 Task: Create new vendor bill with Date Opened: 16-Apr-23, Select Vendor: Enable Midstream Partners LP, Terms: Net 7. Make bill entry for item-1 with Date: 16-Apr-23, Description: Gasoline, Expense Account: Auto: Fuel, Quantity: 24, Unit Price: 3.69, Sales Tax: Y, Sales Tax Included: Y, Tax Table: Sales Tax. Post Bill with Post Date: 16-Apr-23, Post to Accounts: Liabilities:Accounts Payble. Pay / Process Payment with Transaction Date: 22-Apr-23, Amount: 88.56, Transfer Account: Checking Account. Go to 'Print Bill'.
Action: Mouse moved to (209, 38)
Screenshot: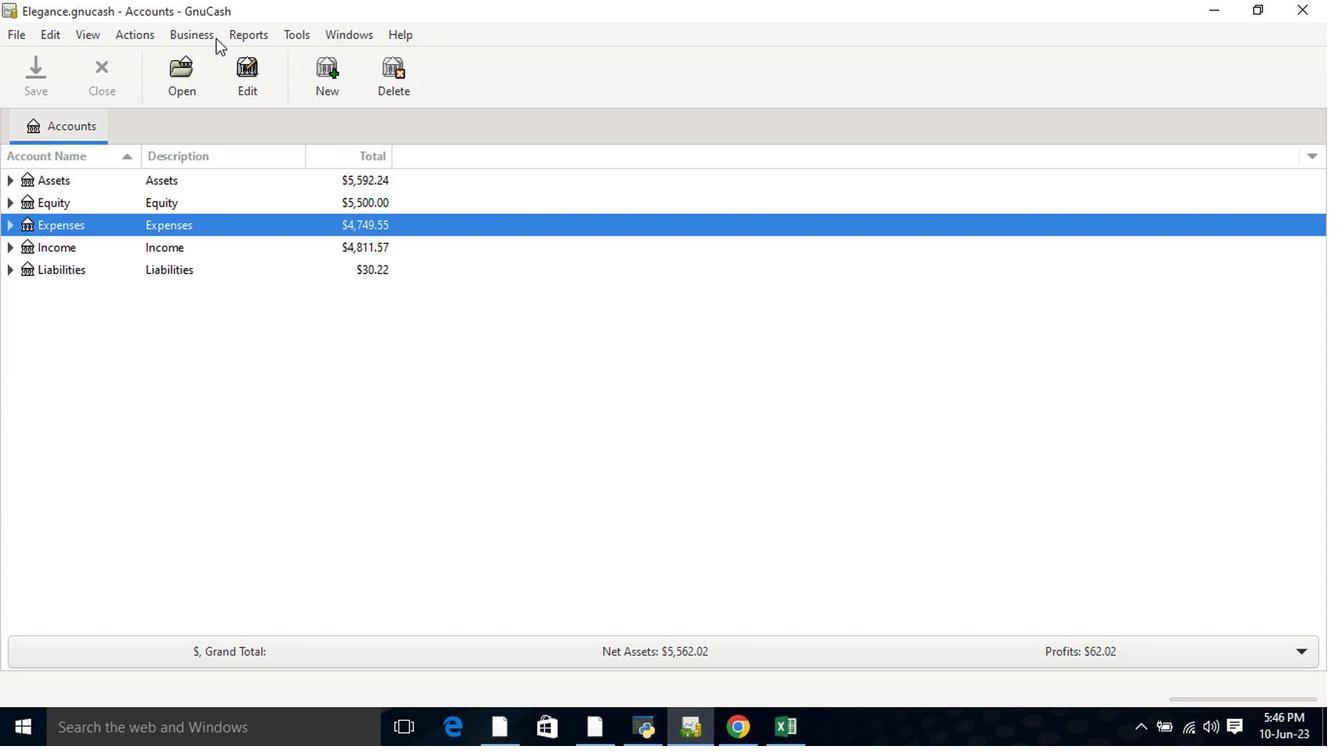 
Action: Mouse pressed left at (209, 38)
Screenshot: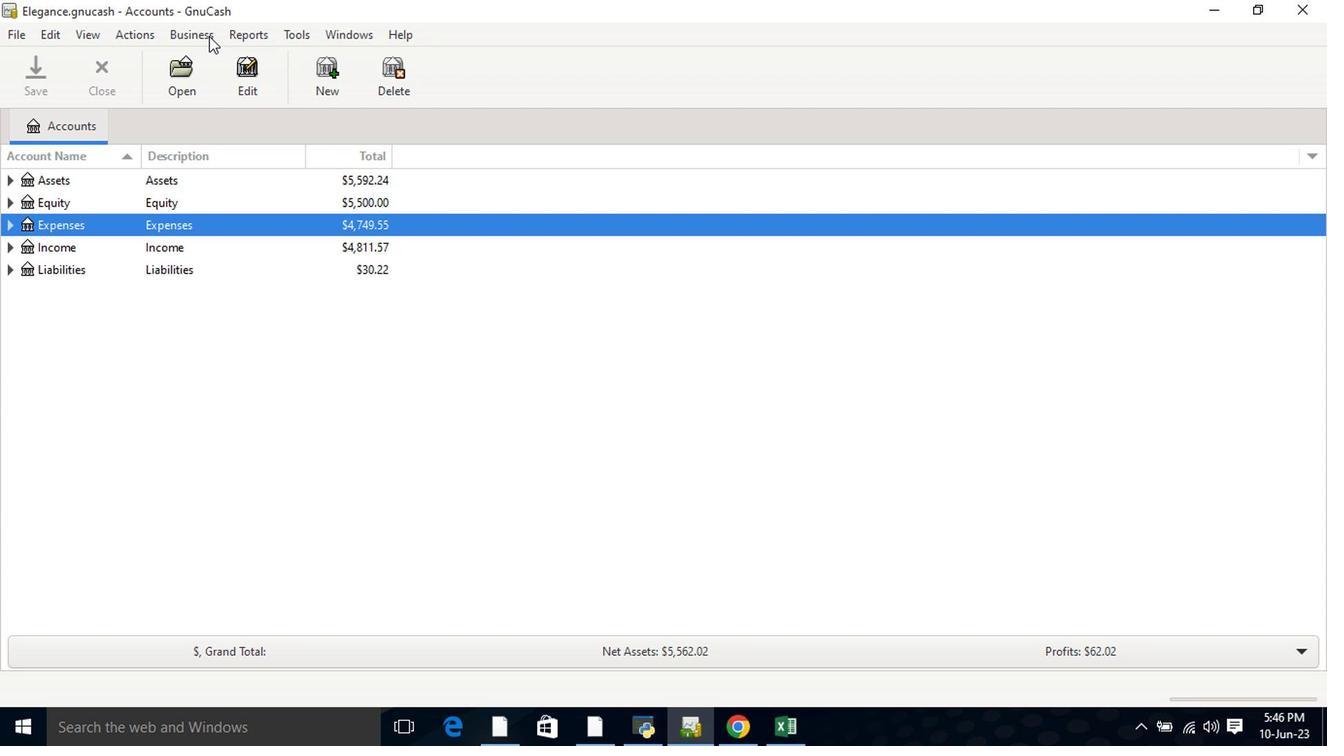 
Action: Mouse moved to (219, 87)
Screenshot: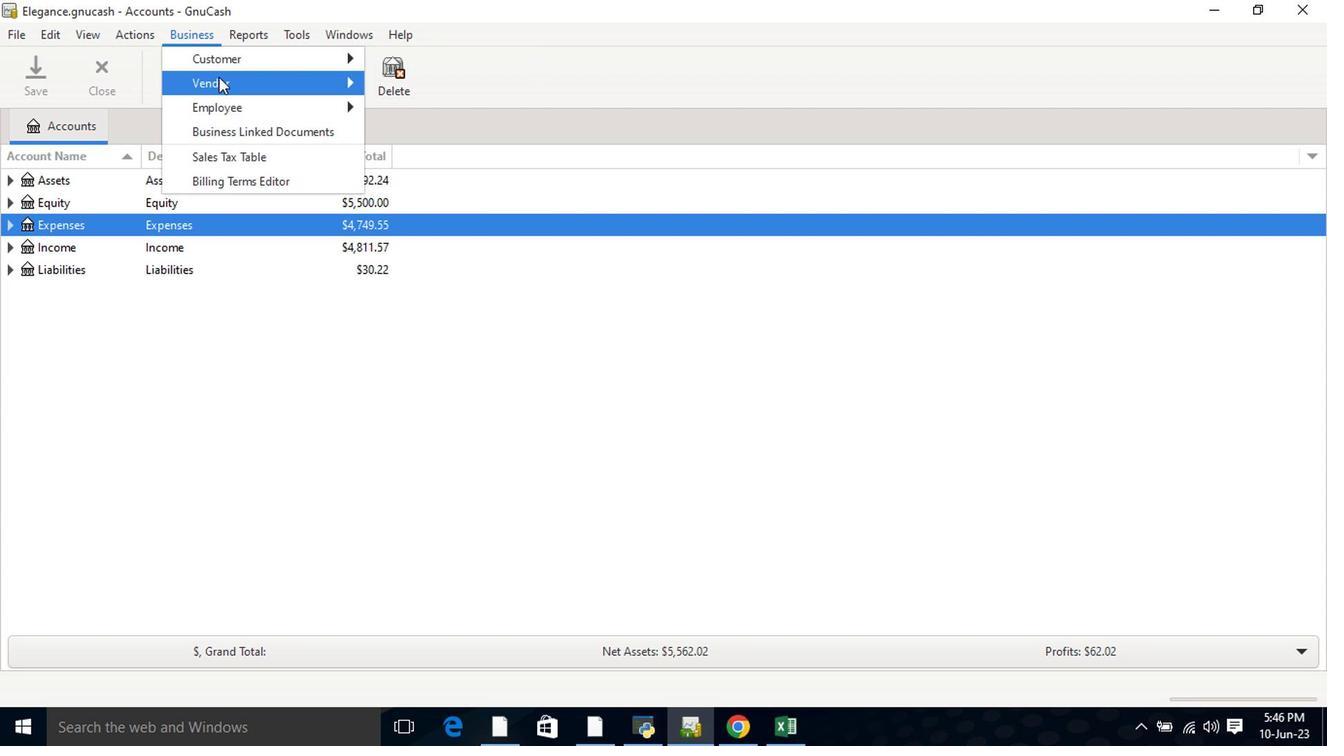 
Action: Mouse pressed left at (219, 87)
Screenshot: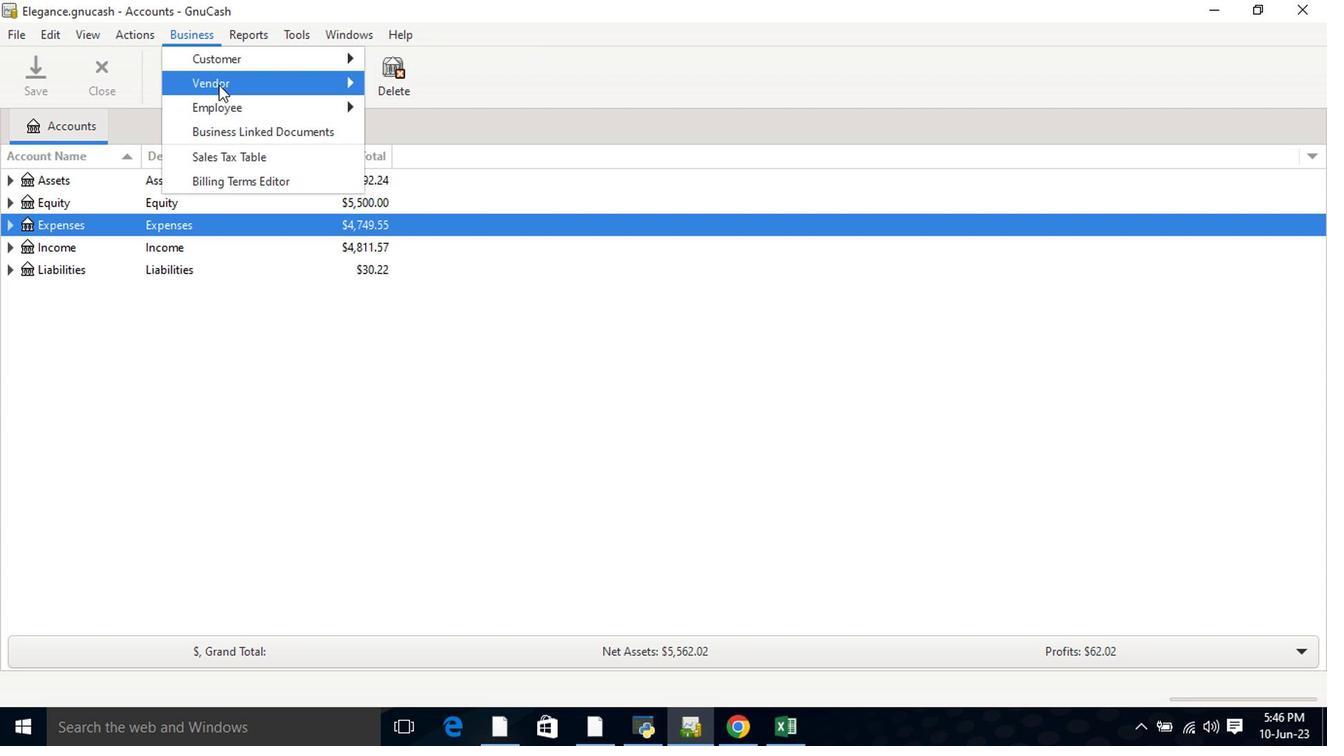 
Action: Mouse moved to (443, 158)
Screenshot: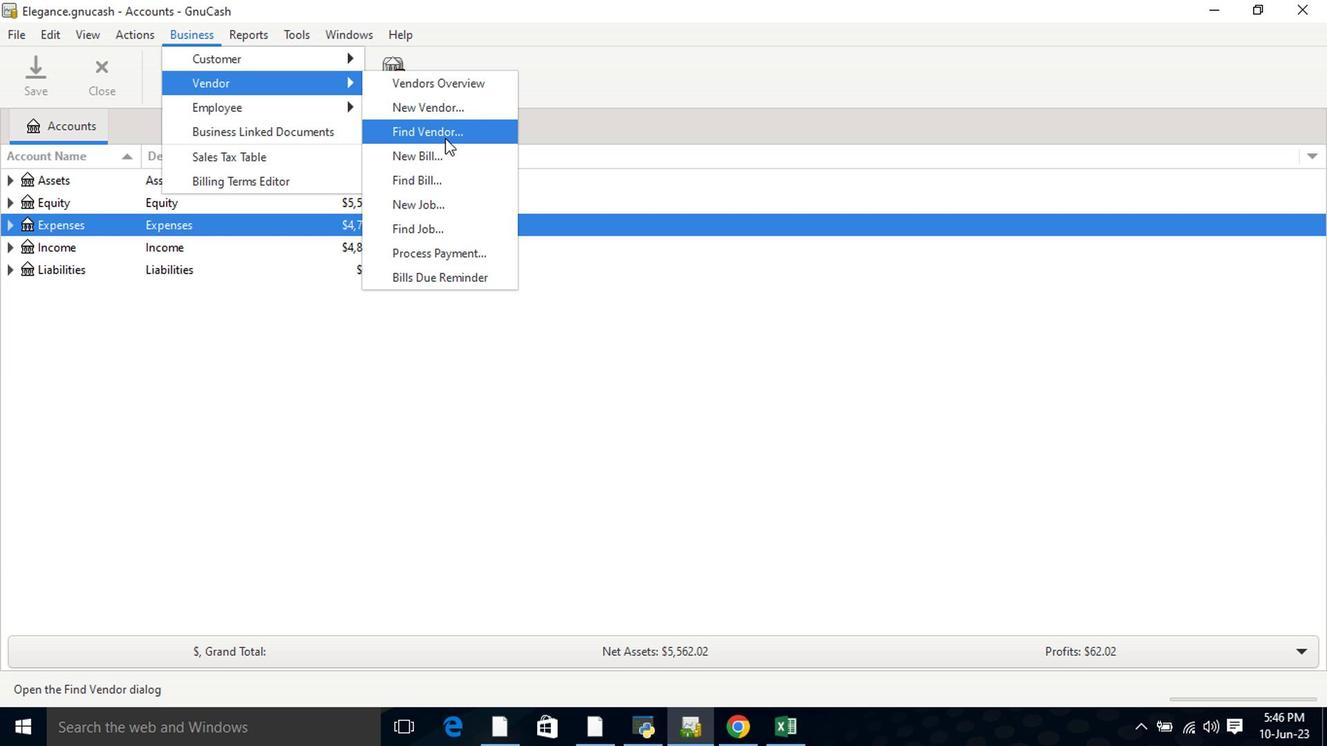 
Action: Mouse pressed left at (443, 158)
Screenshot: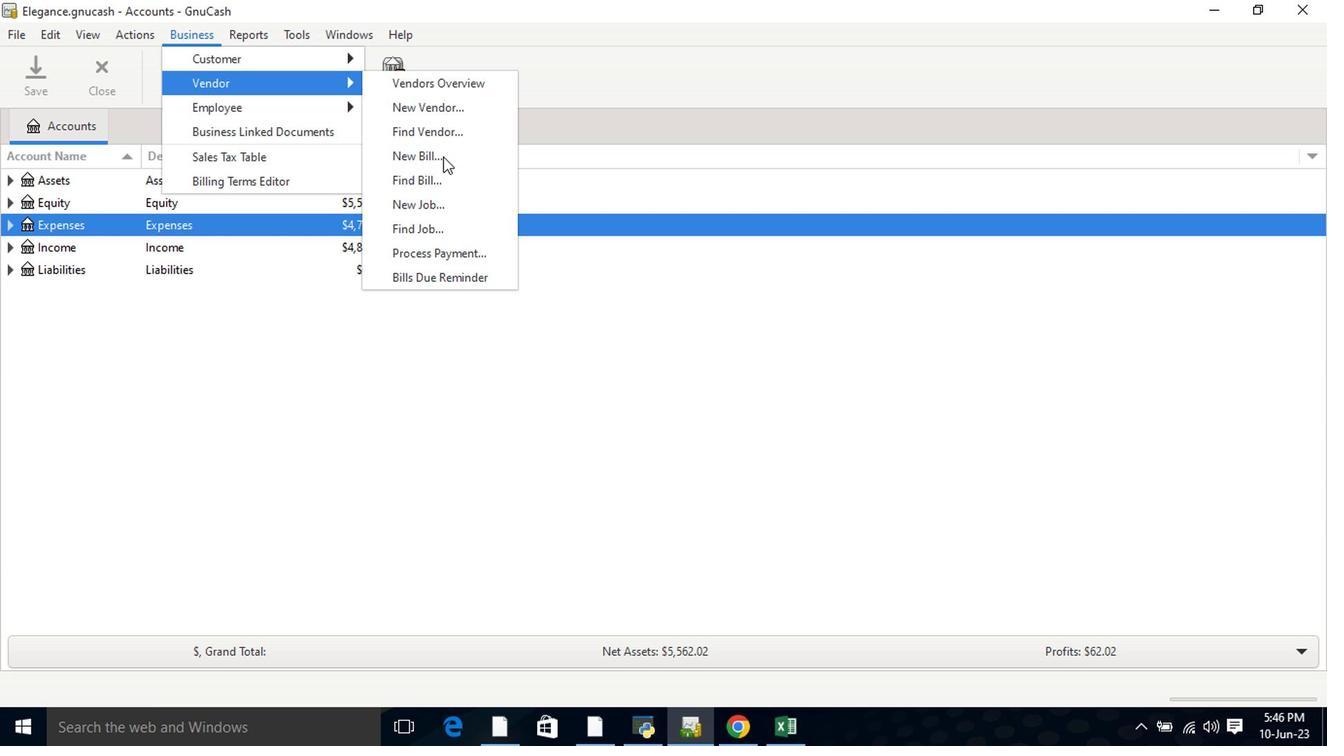 
Action: Mouse moved to (793, 255)
Screenshot: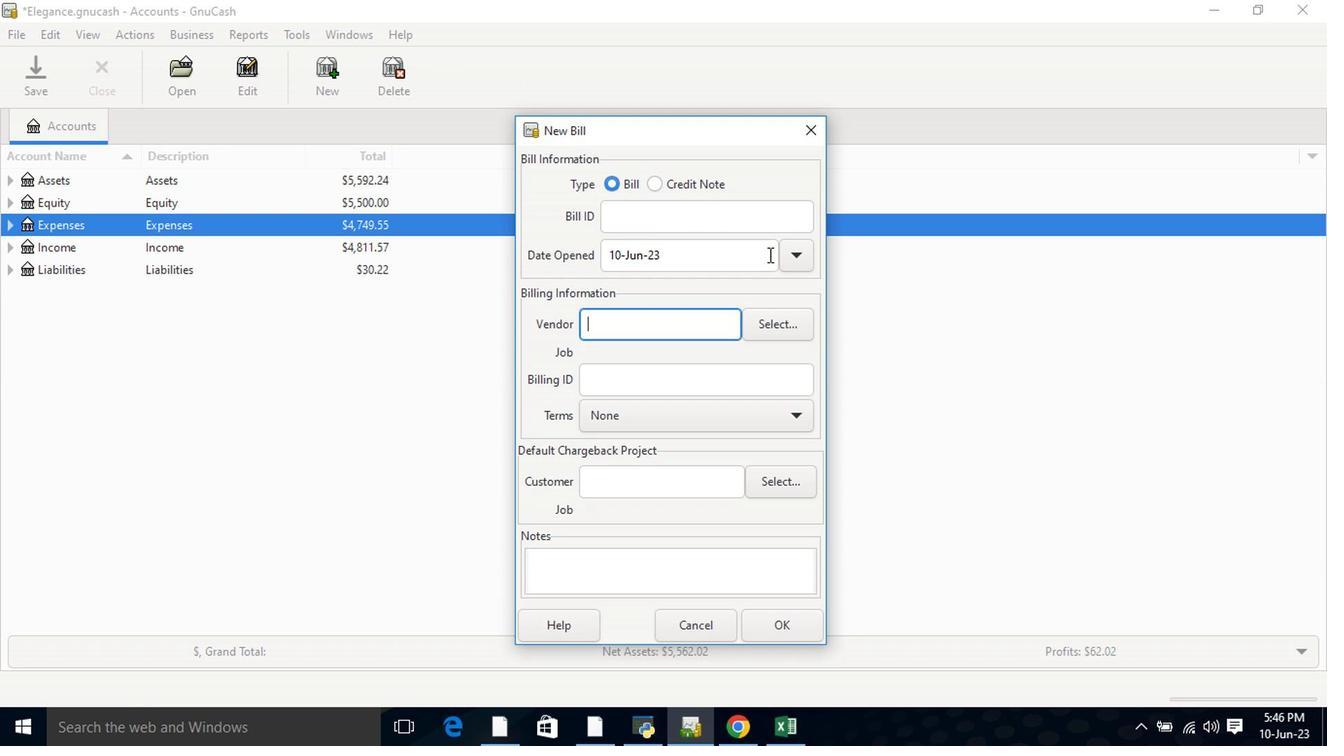 
Action: Mouse pressed left at (793, 255)
Screenshot: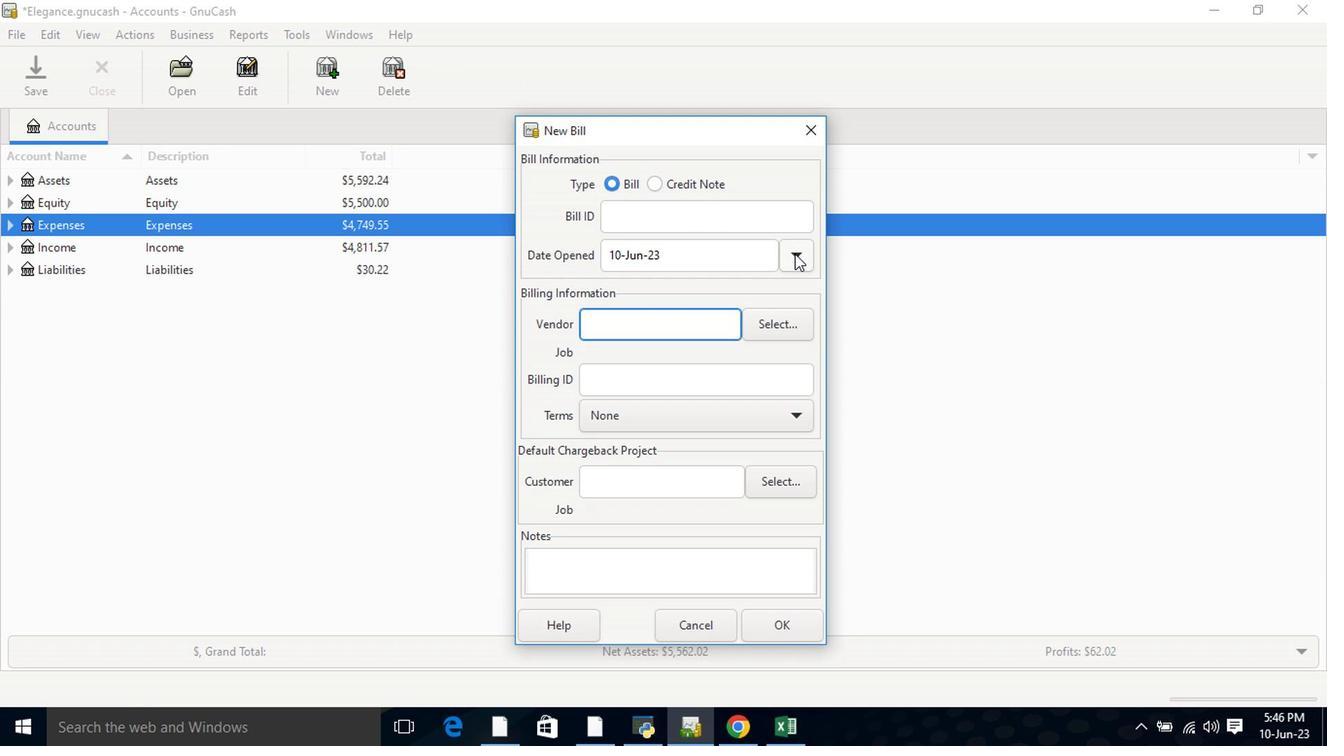 
Action: Mouse moved to (645, 287)
Screenshot: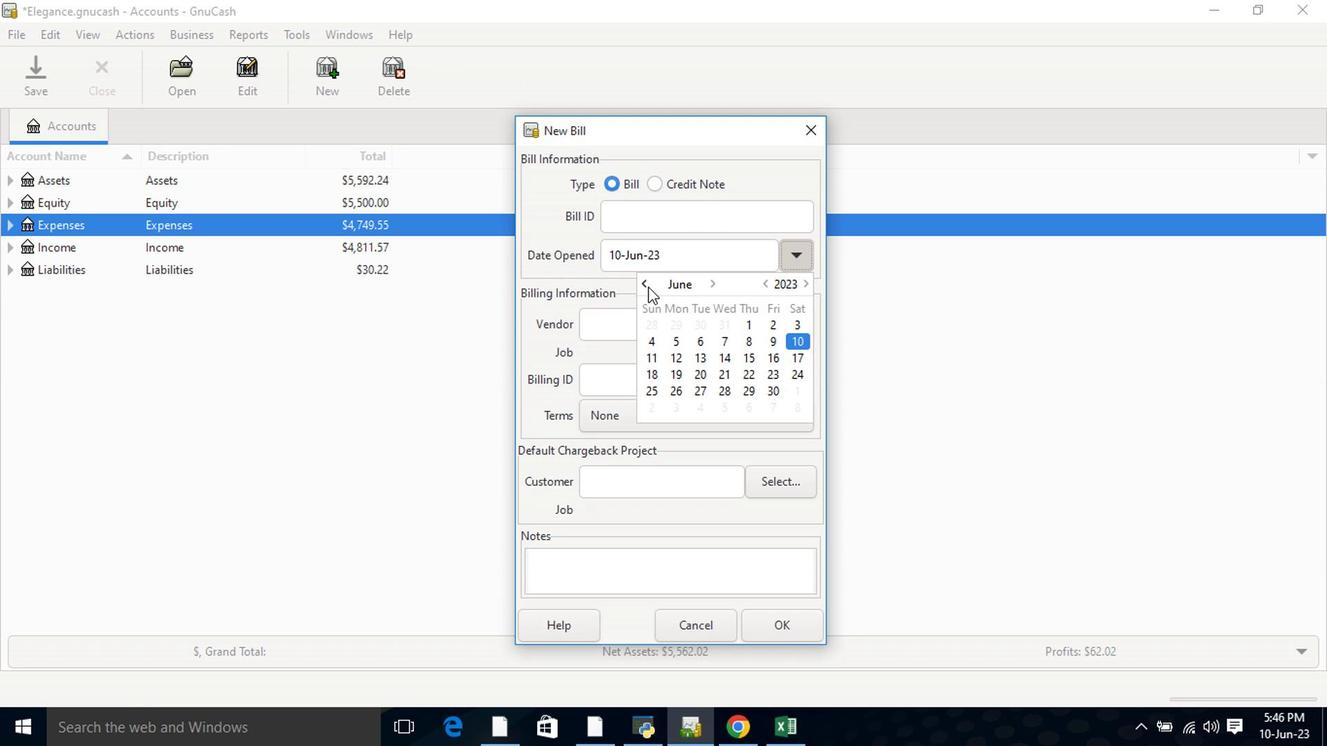 
Action: Mouse pressed left at (645, 287)
Screenshot: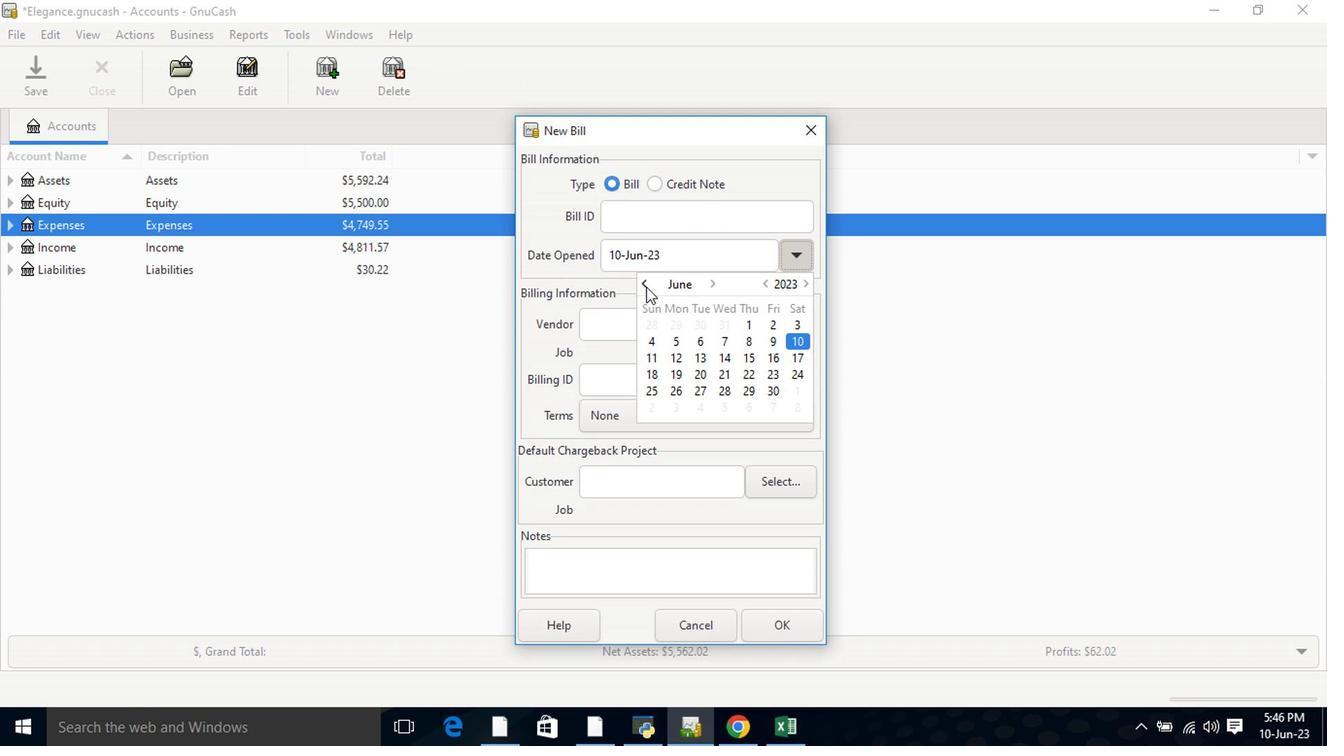 
Action: Mouse pressed left at (645, 287)
Screenshot: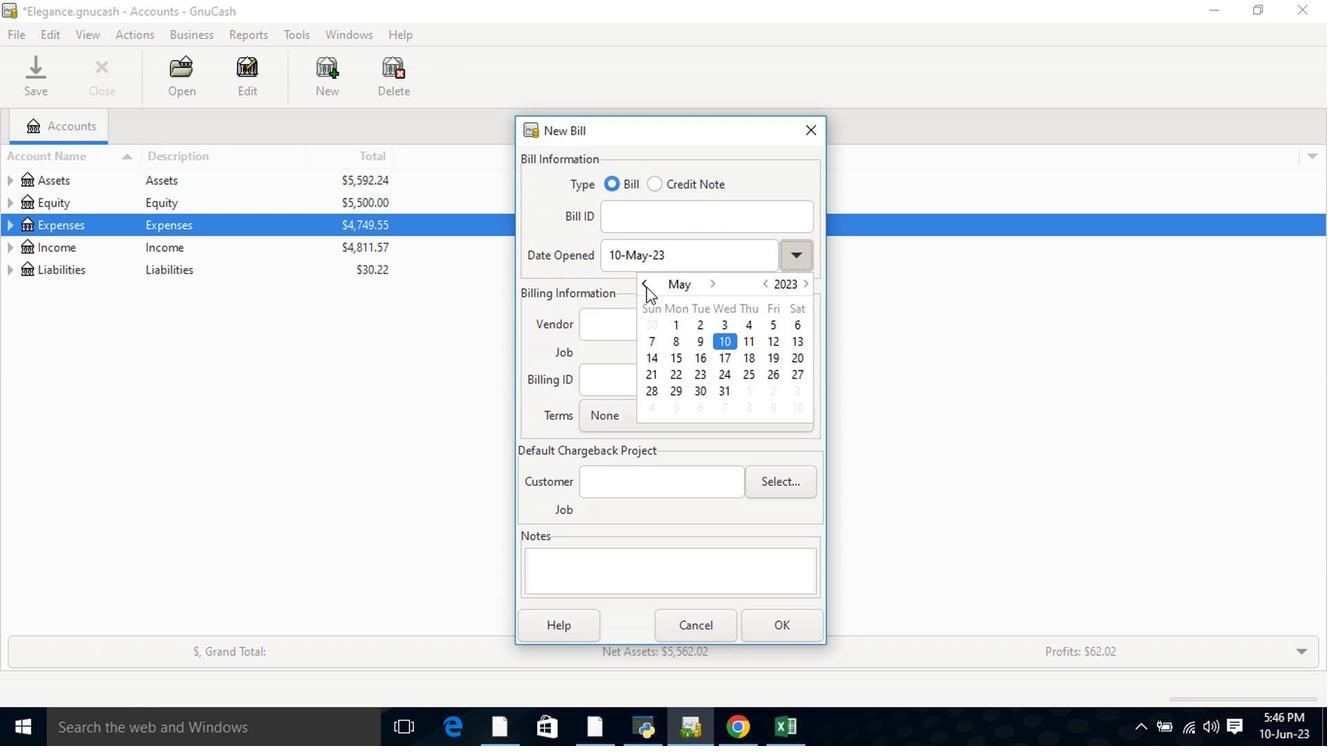 
Action: Mouse moved to (659, 373)
Screenshot: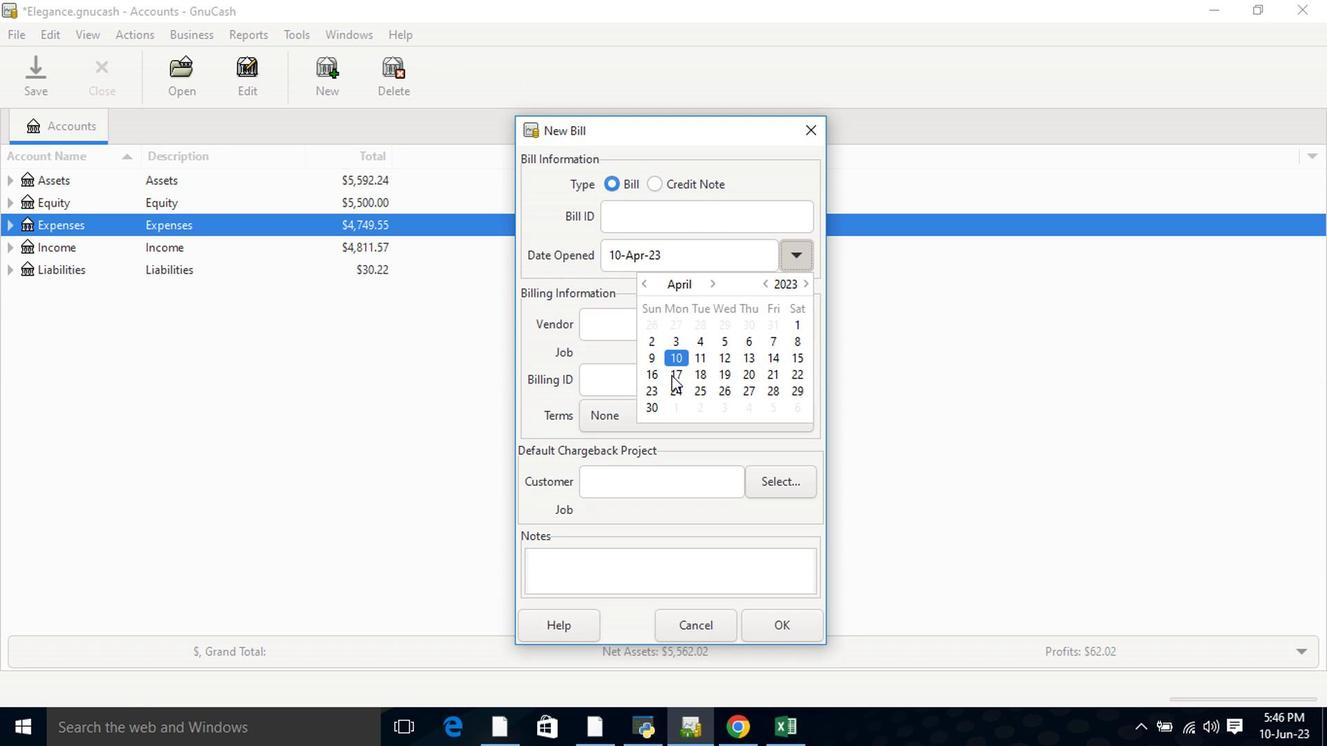 
Action: Mouse pressed left at (659, 373)
Screenshot: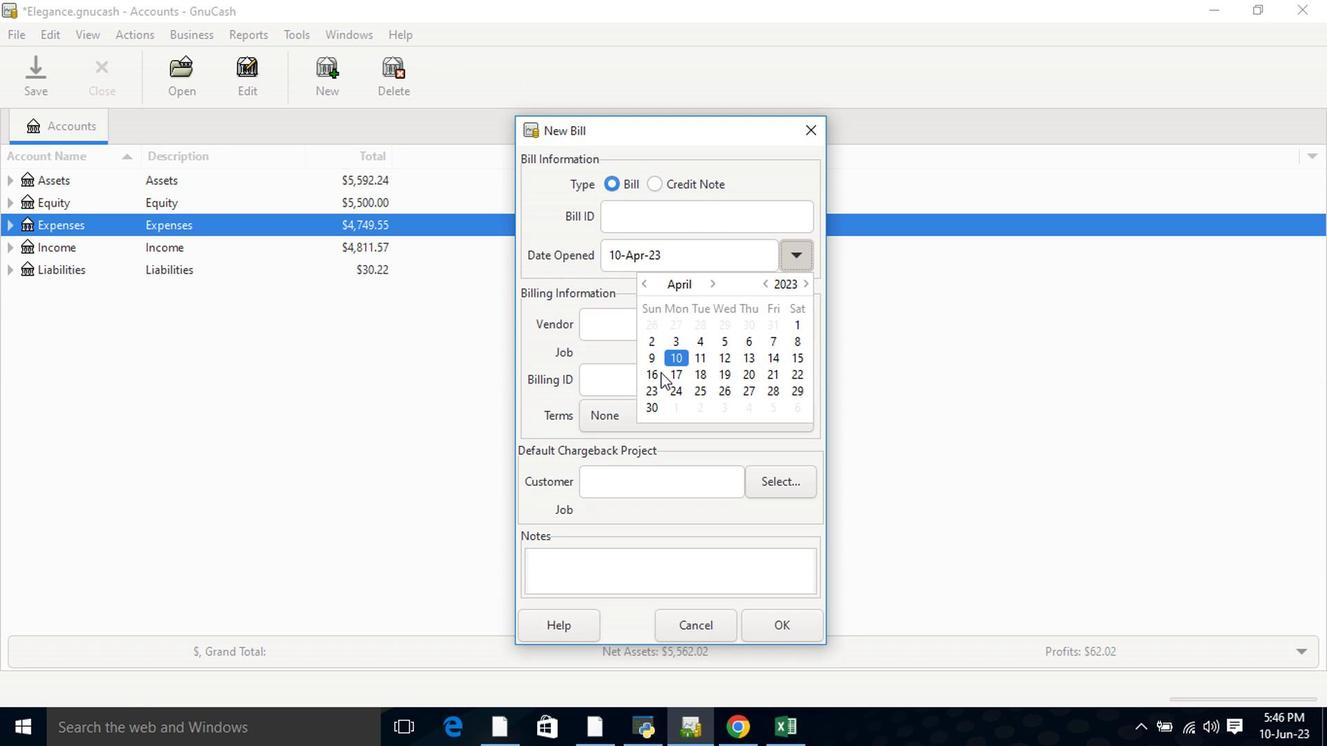 
Action: Mouse pressed left at (659, 373)
Screenshot: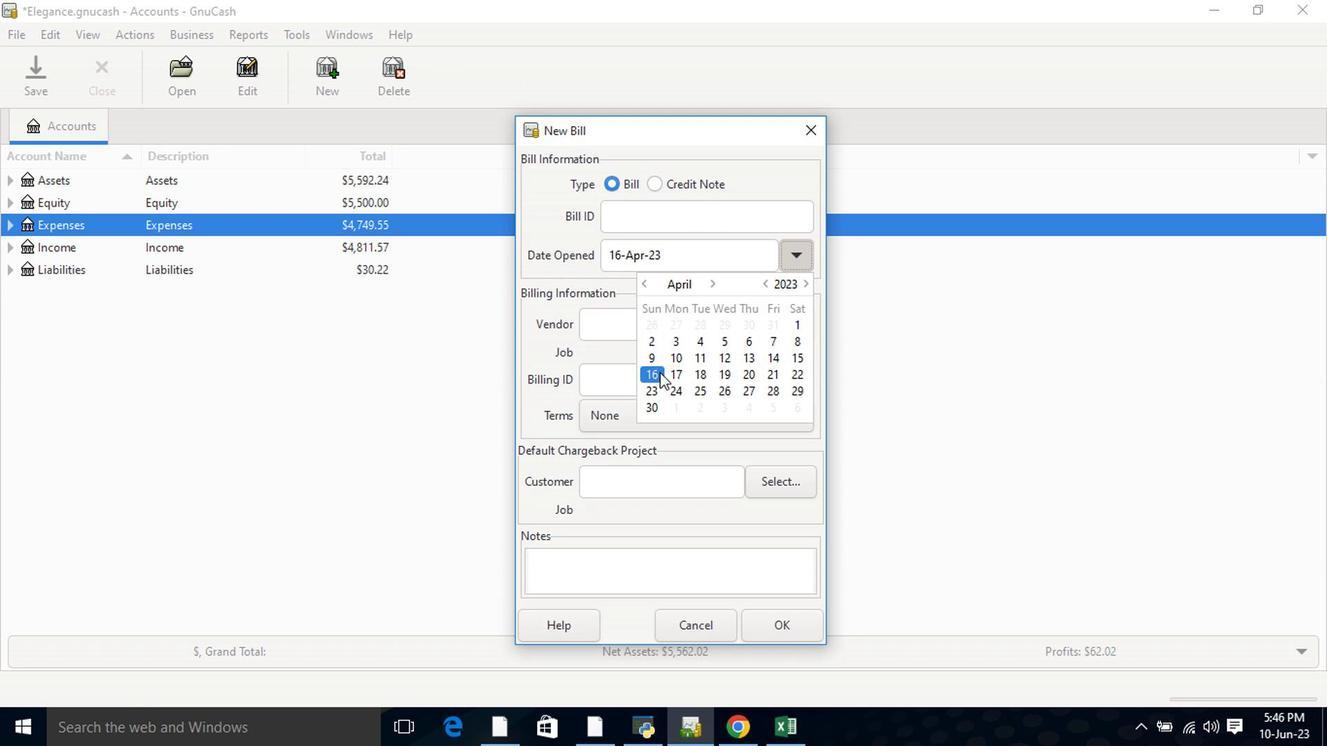 
Action: Mouse moved to (671, 313)
Screenshot: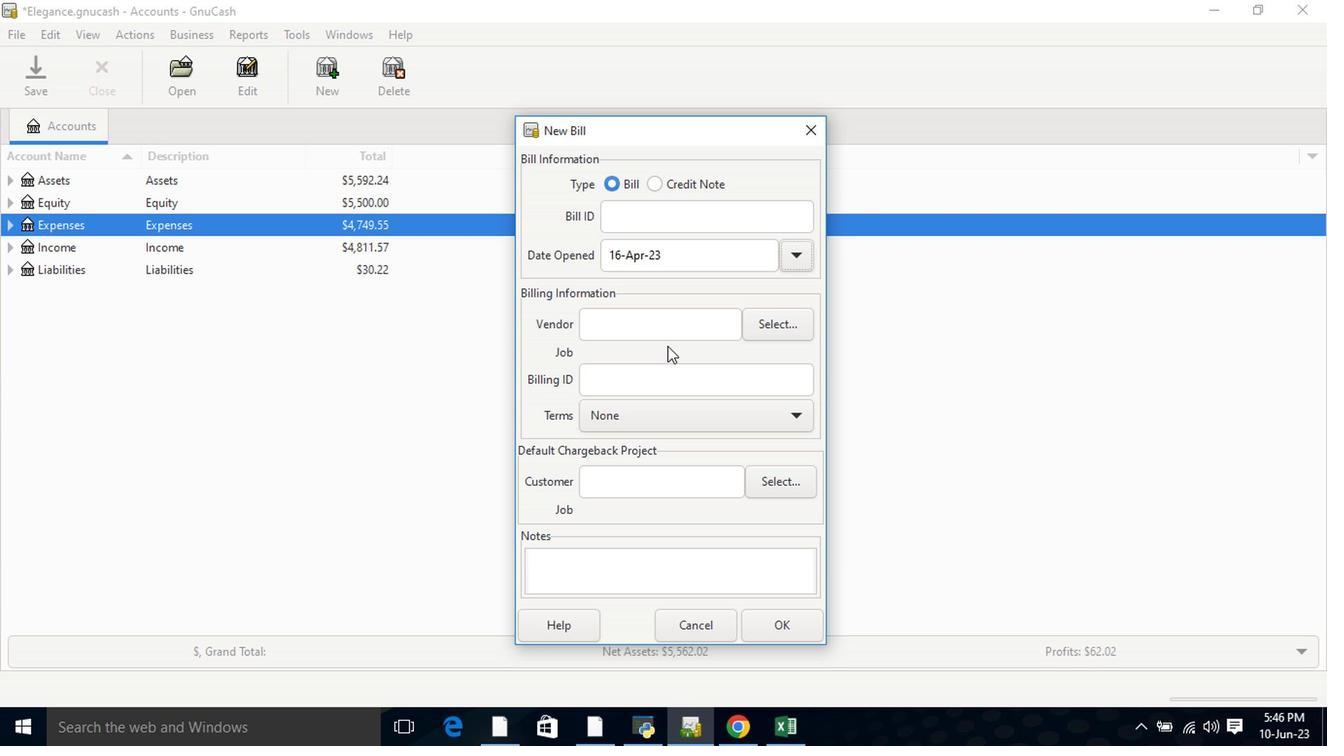 
Action: Mouse pressed left at (671, 313)
Screenshot: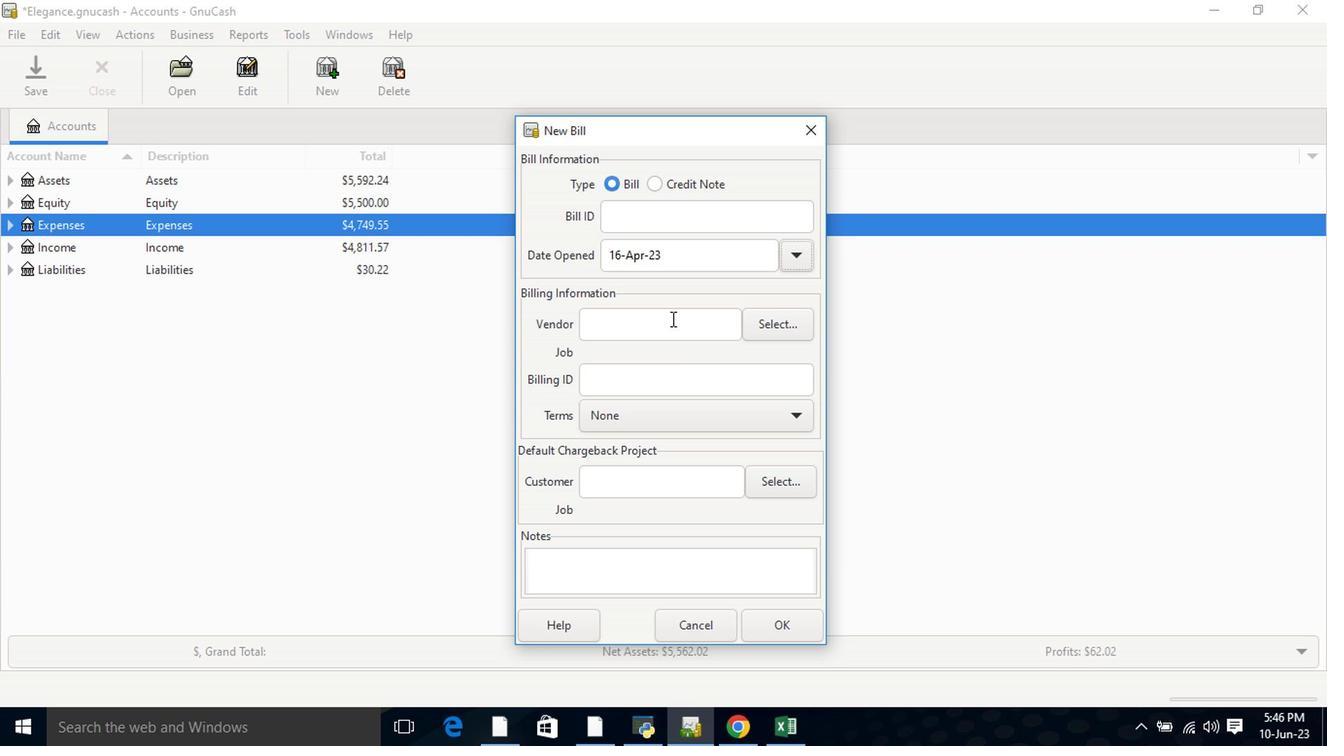 
Action: Key pressed <Key.shift>Ena
Screenshot: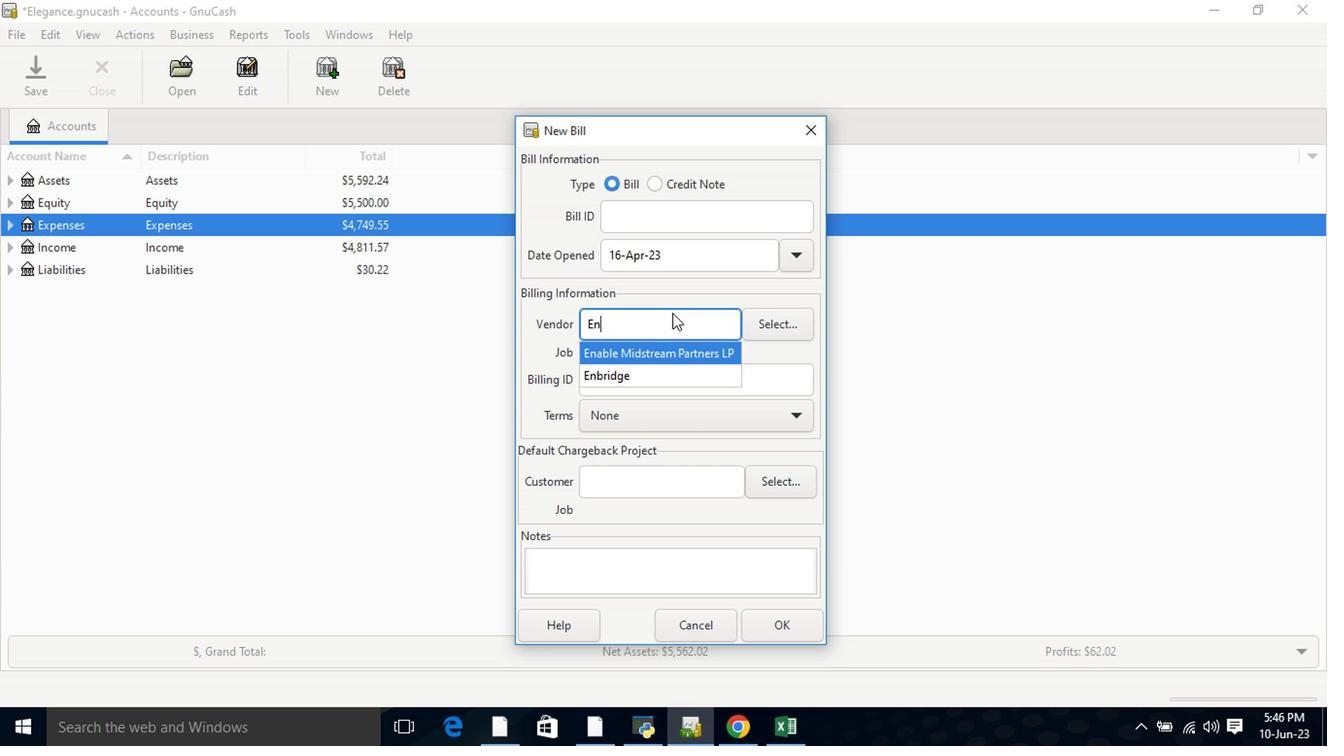 
Action: Mouse moved to (673, 350)
Screenshot: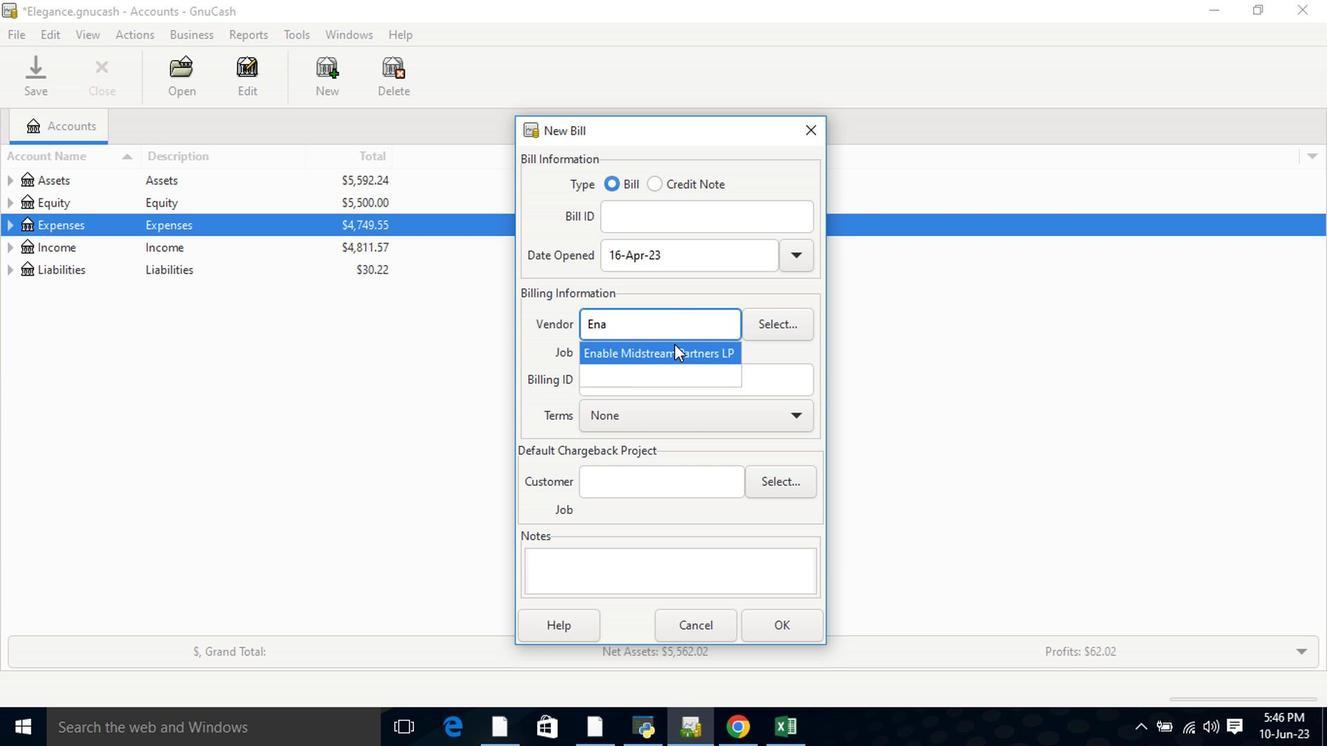 
Action: Mouse pressed left at (673, 350)
Screenshot: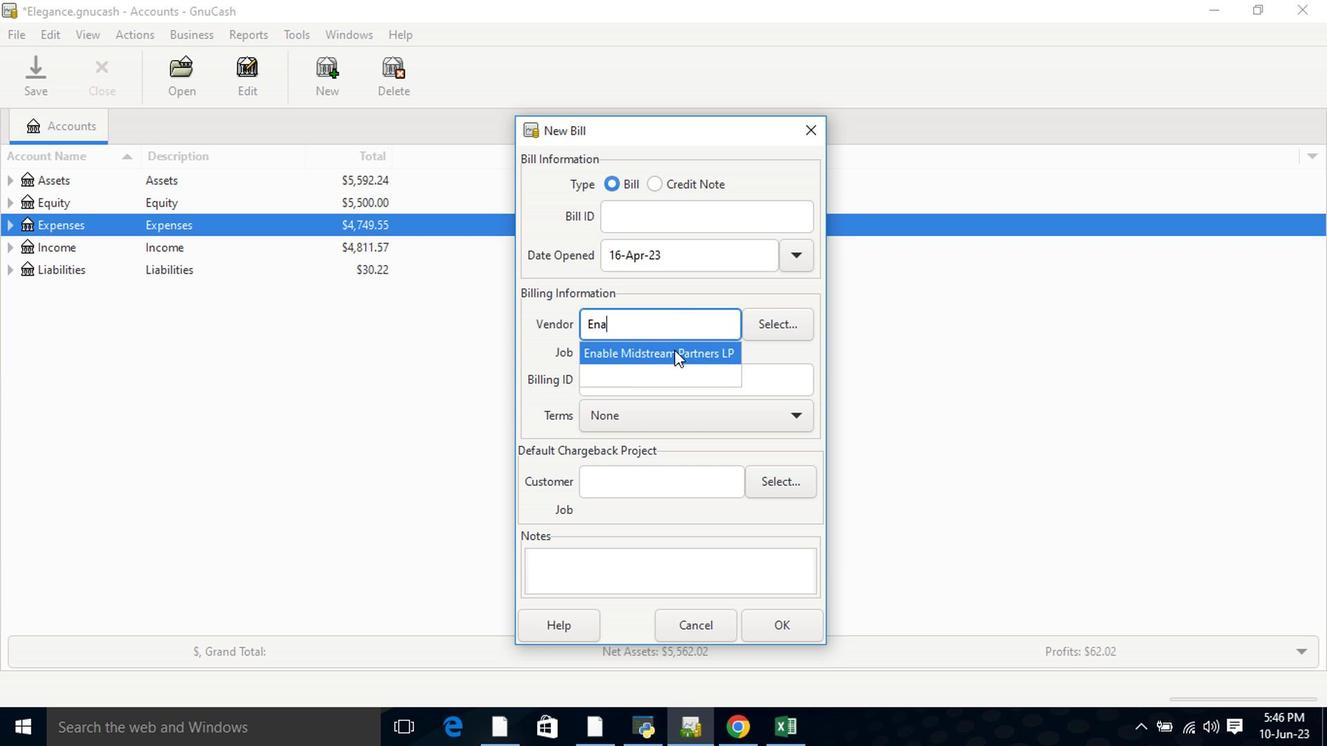 
Action: Mouse moved to (707, 441)
Screenshot: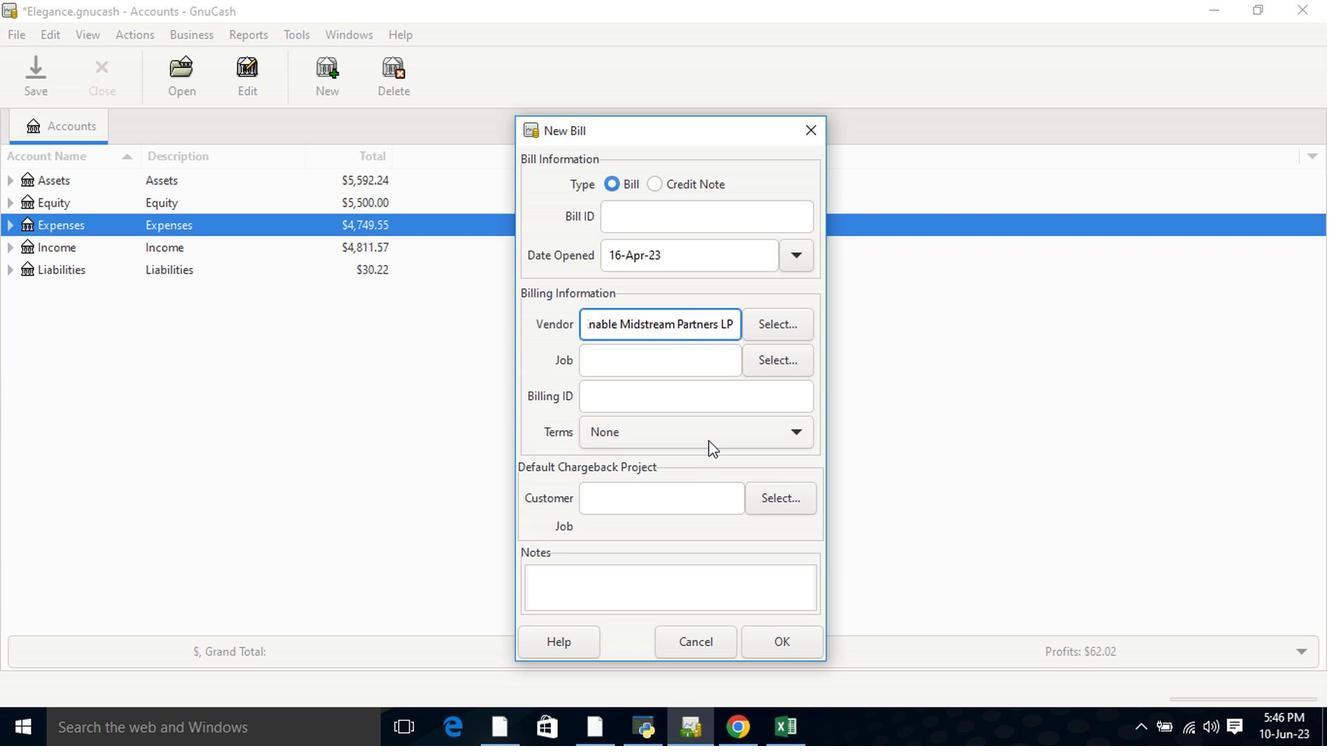 
Action: Mouse pressed left at (707, 441)
Screenshot: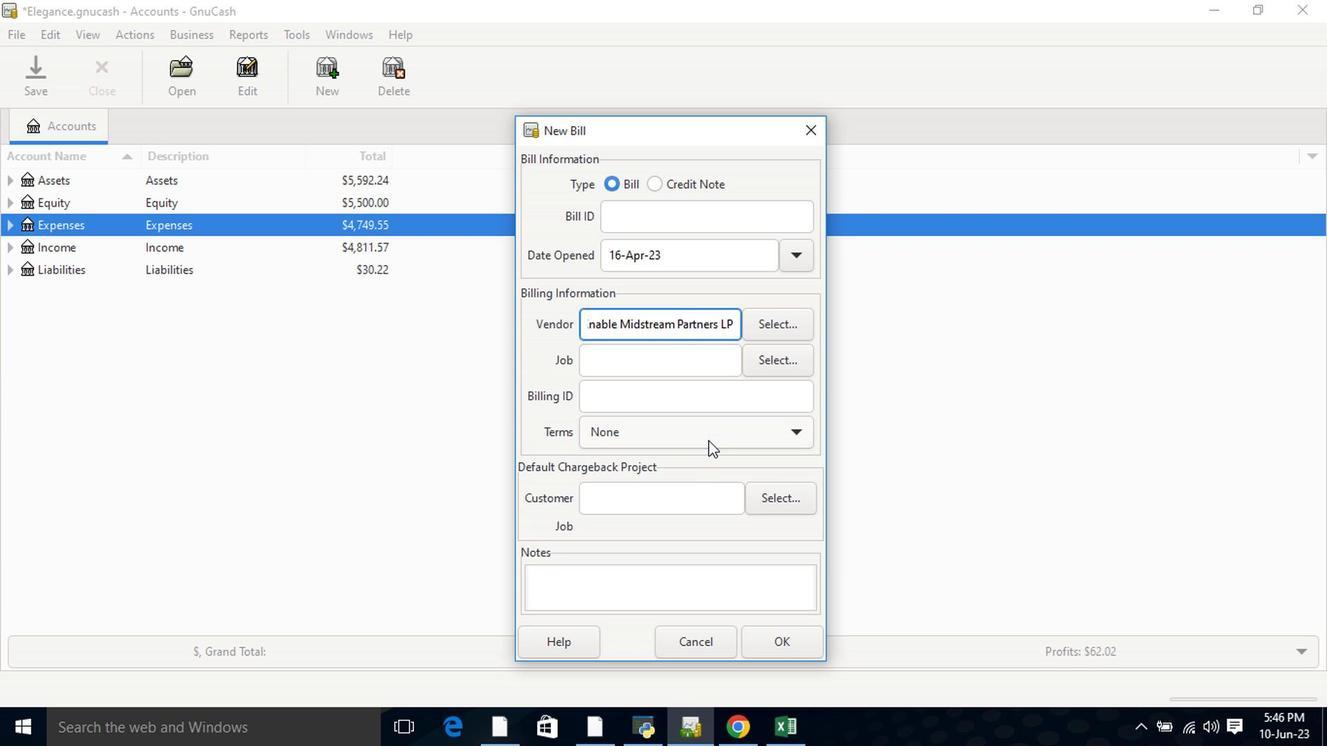 
Action: Mouse moved to (699, 513)
Screenshot: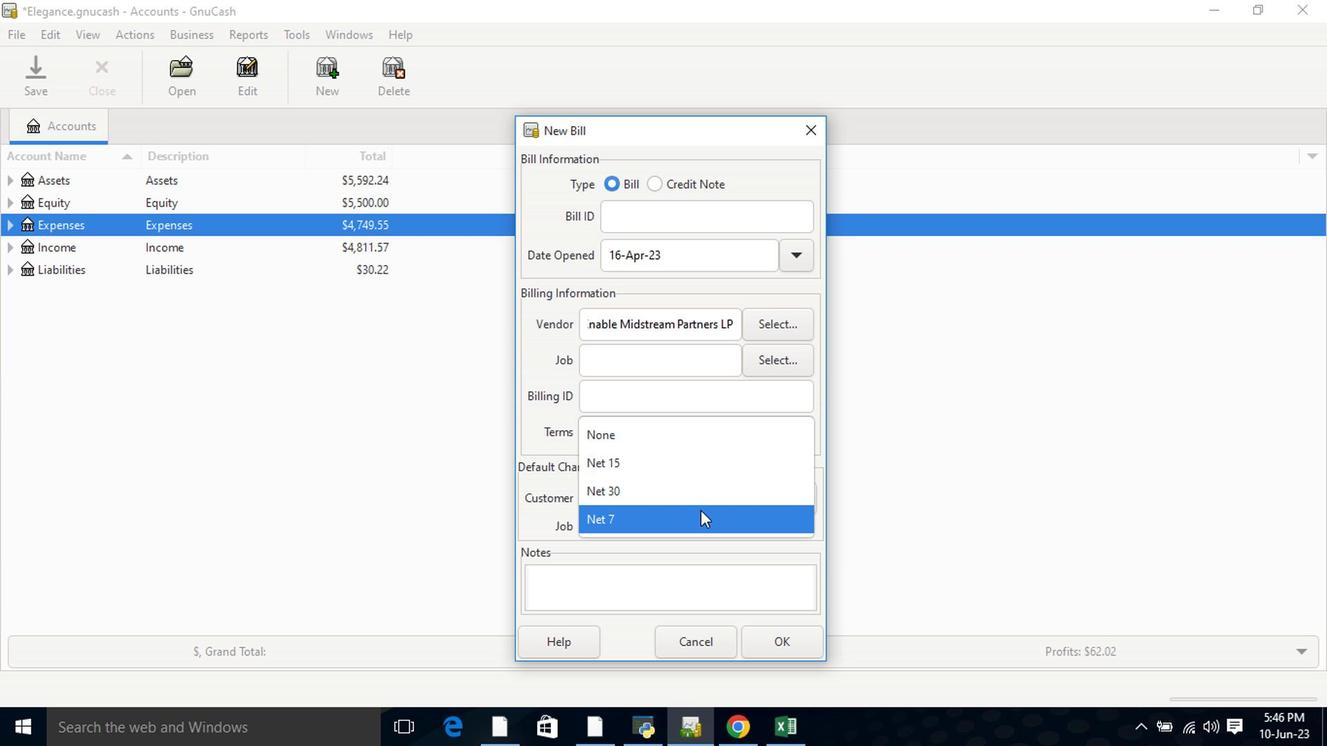 
Action: Mouse pressed left at (699, 513)
Screenshot: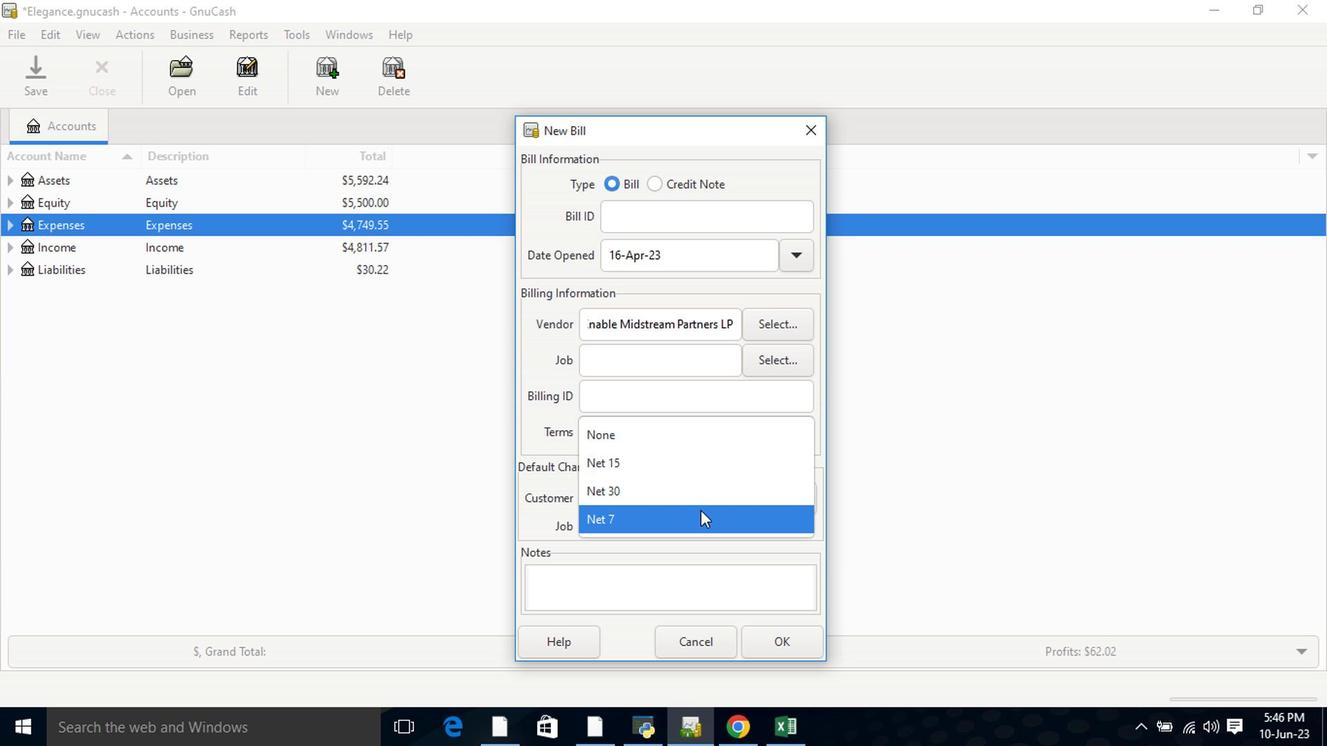 
Action: Mouse moved to (779, 645)
Screenshot: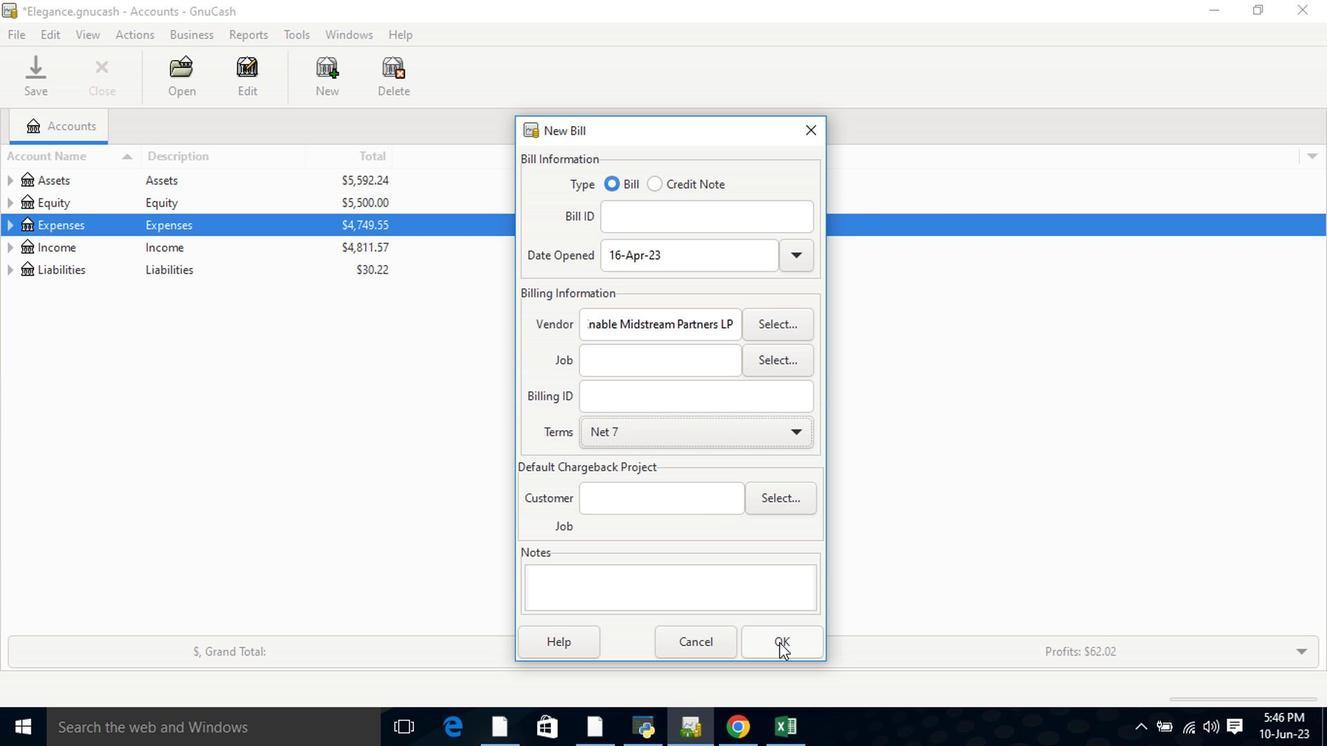 
Action: Mouse pressed left at (779, 645)
Screenshot: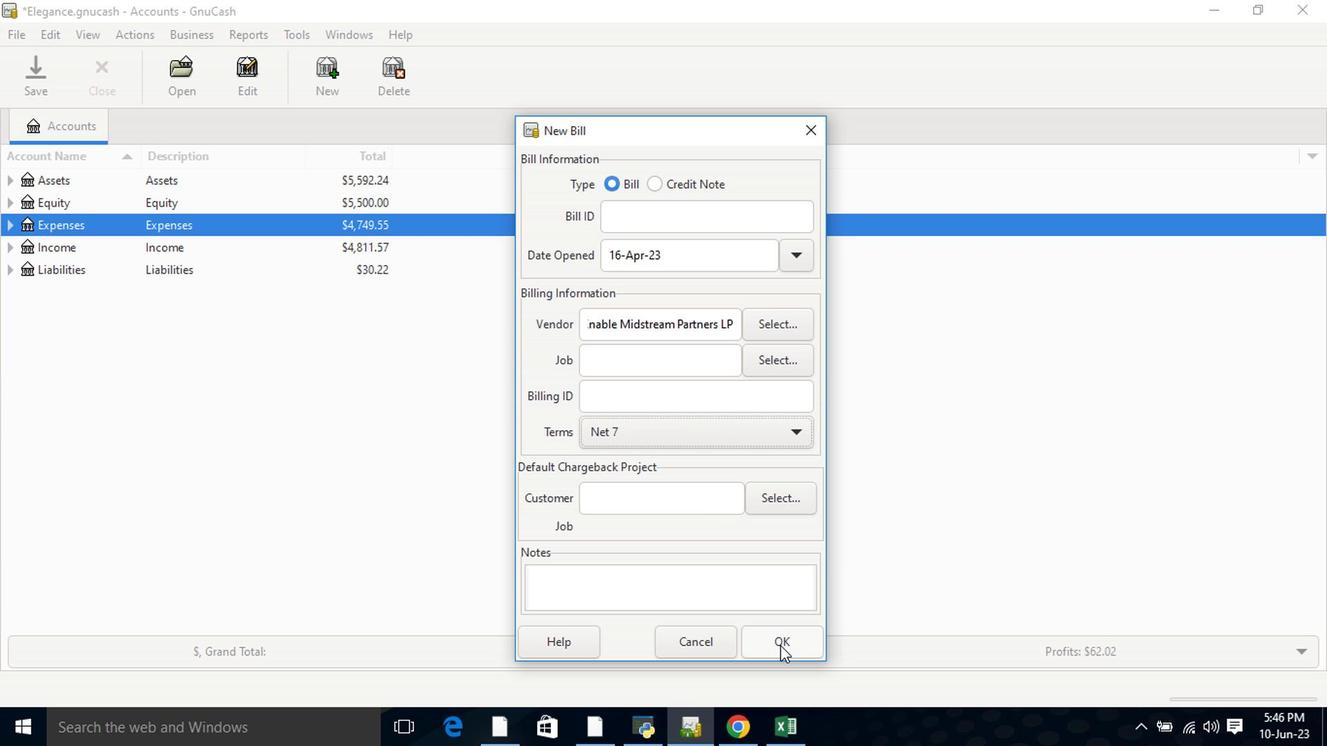 
Action: Mouse moved to (407, 439)
Screenshot: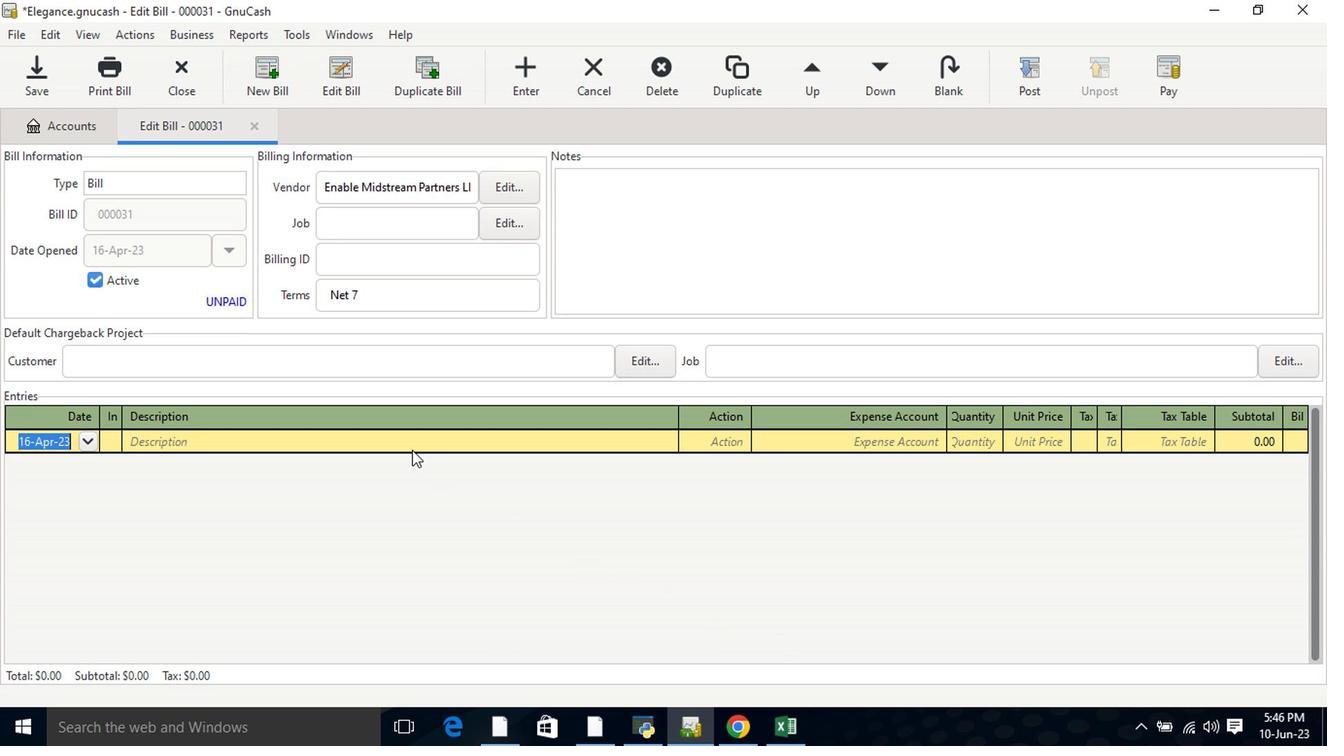 
Action: Key pressed <Key.tab><Key.shift><Key.shift><Key.shift>Gasoline<Key.tab><Key.tab>fu<Key.tab>24<Key.tab>3.69<Key.tab>
Screenshot: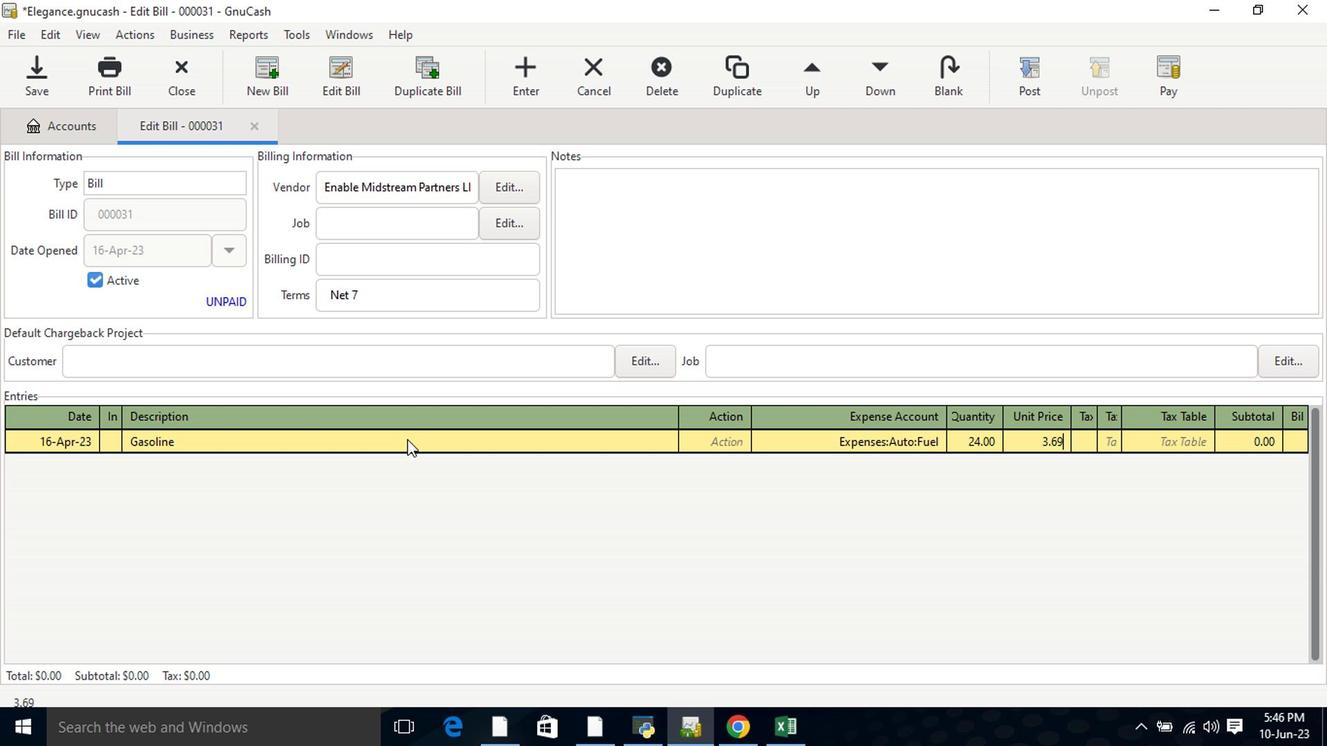 
Action: Mouse moved to (1087, 439)
Screenshot: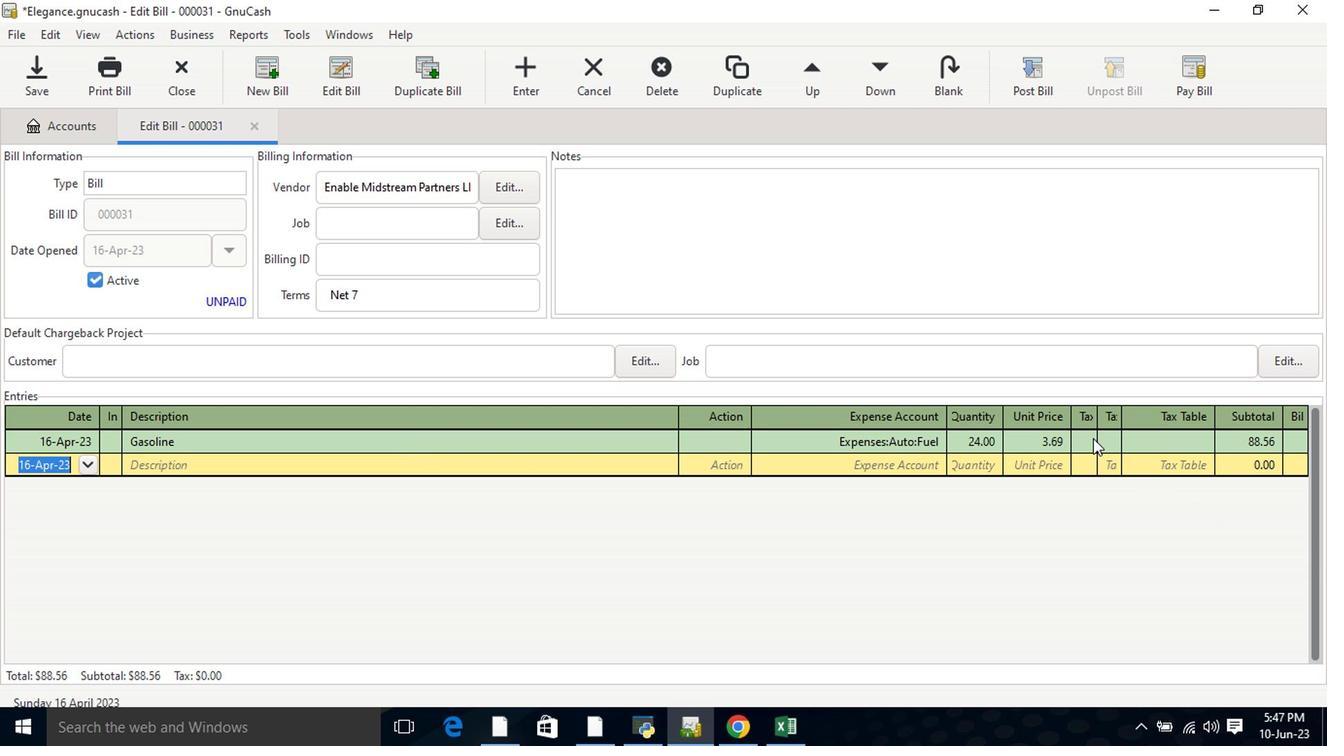 
Action: Mouse pressed left at (1087, 439)
Screenshot: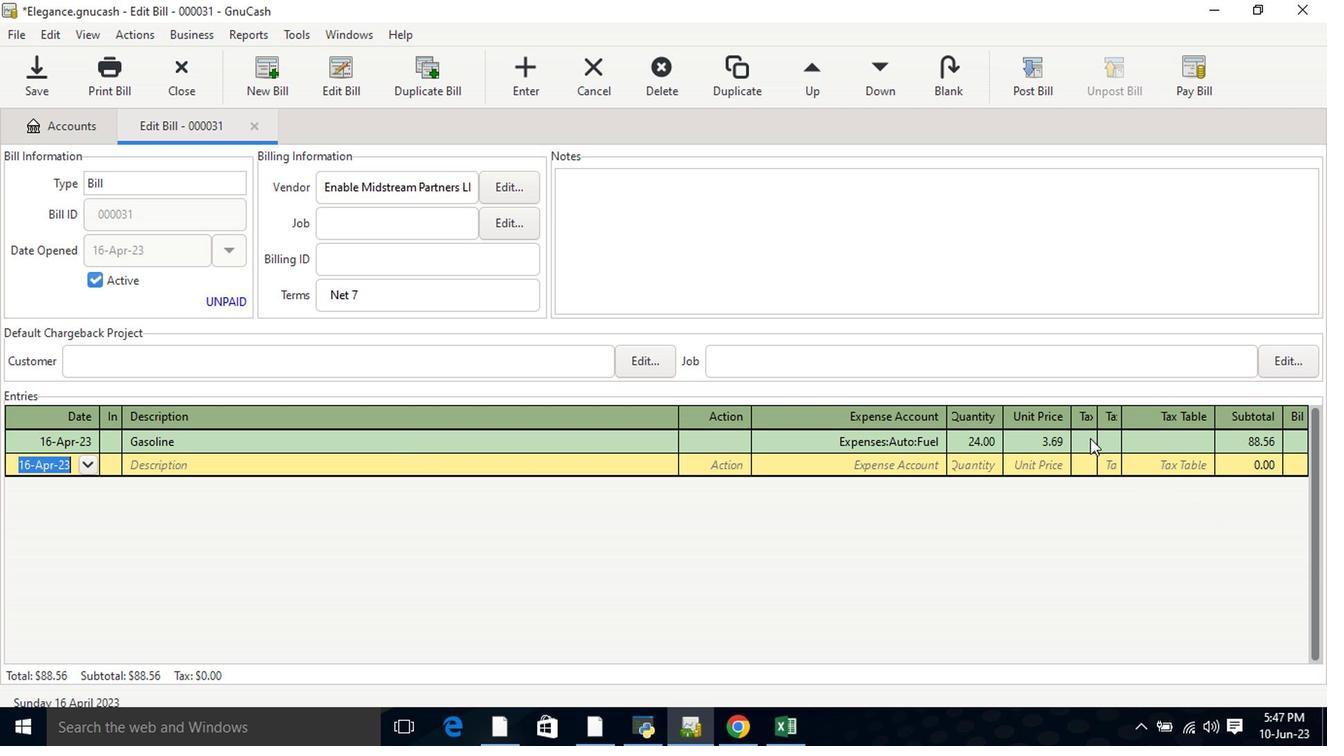 
Action: Mouse pressed left at (1087, 439)
Screenshot: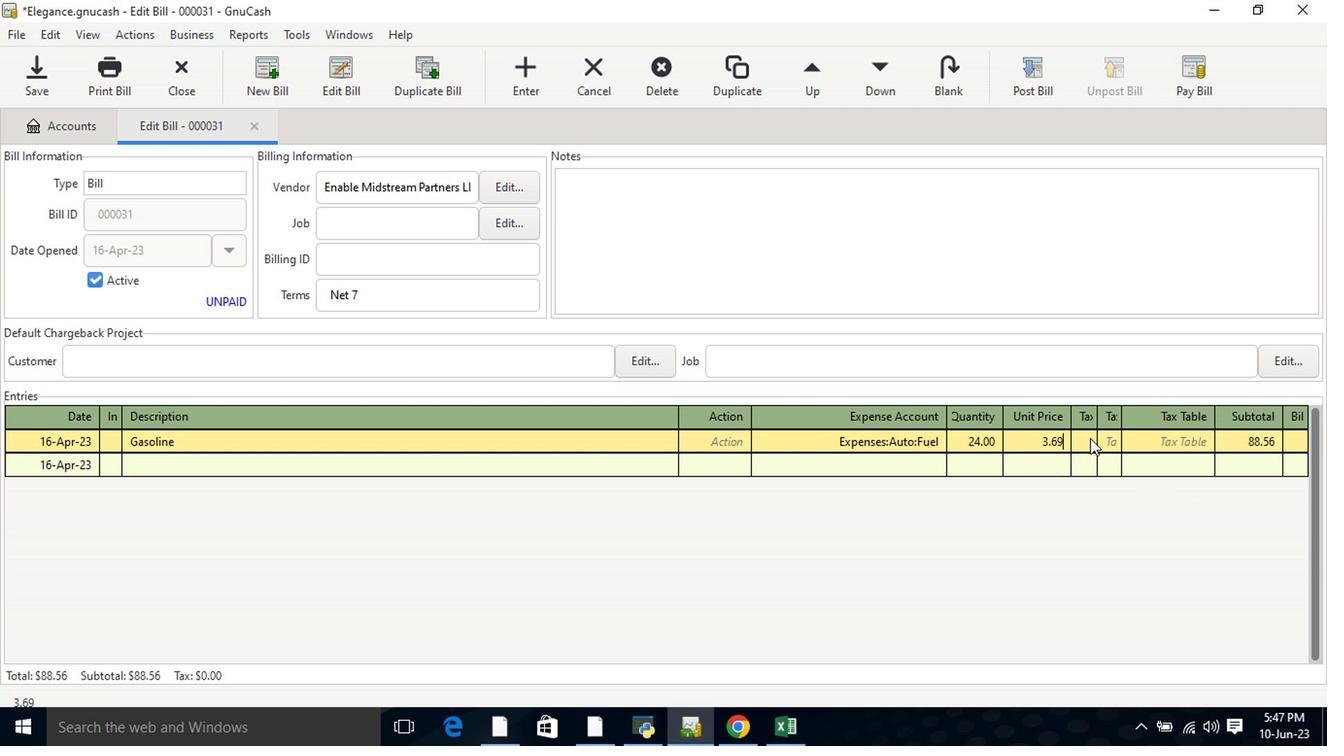 
Action: Mouse moved to (1105, 442)
Screenshot: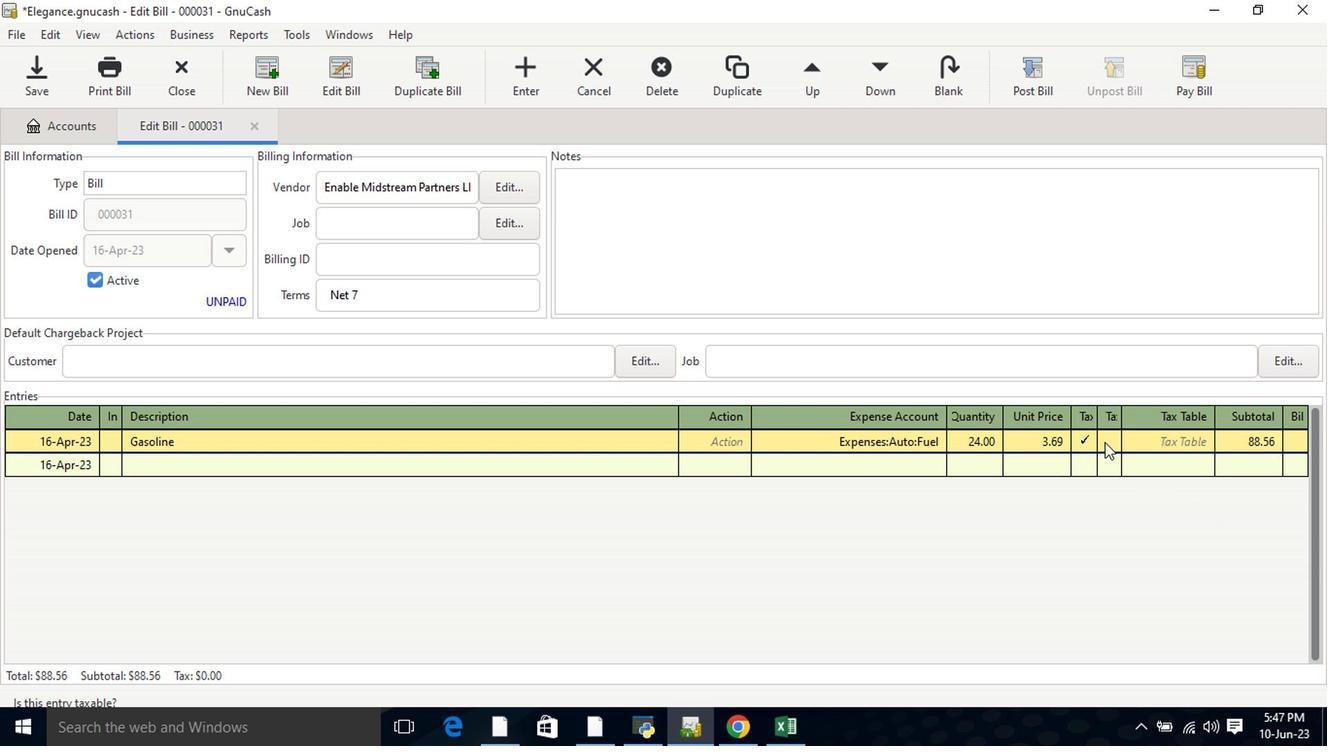 
Action: Mouse pressed left at (1105, 442)
Screenshot: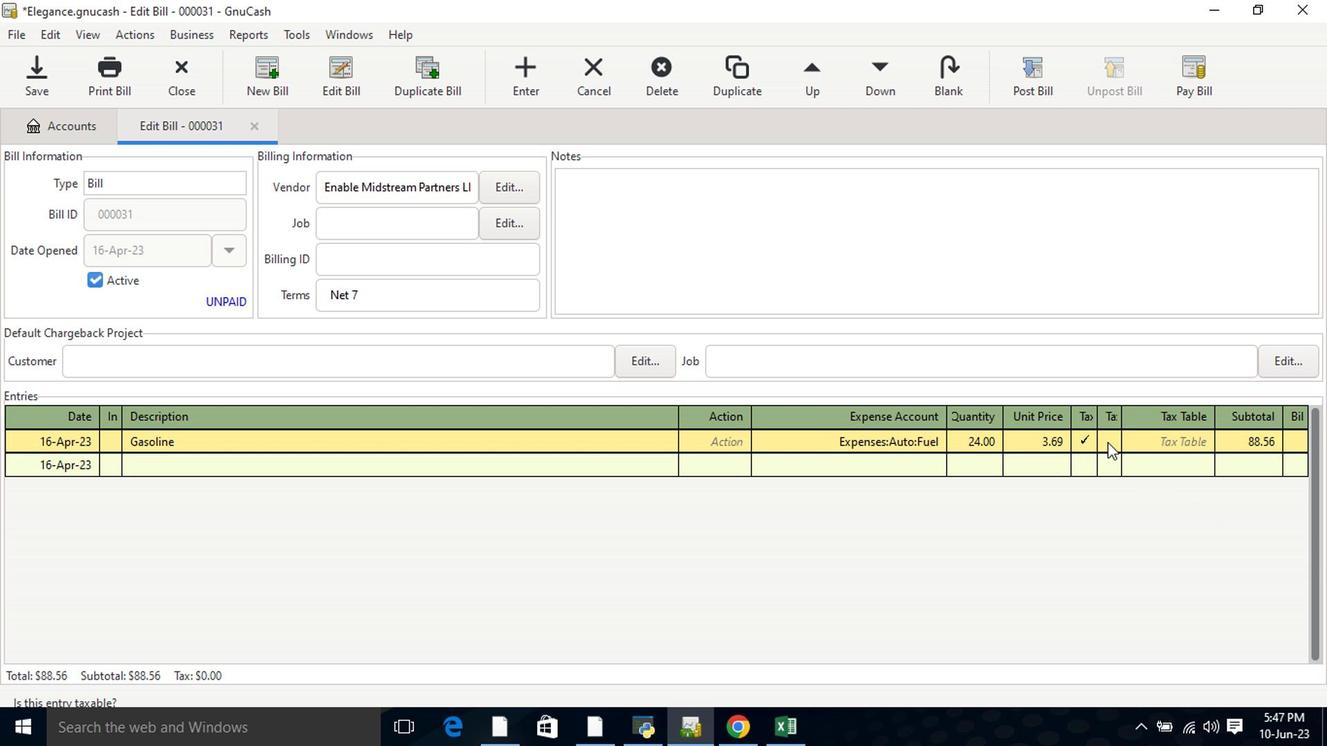 
Action: Mouse moved to (1170, 442)
Screenshot: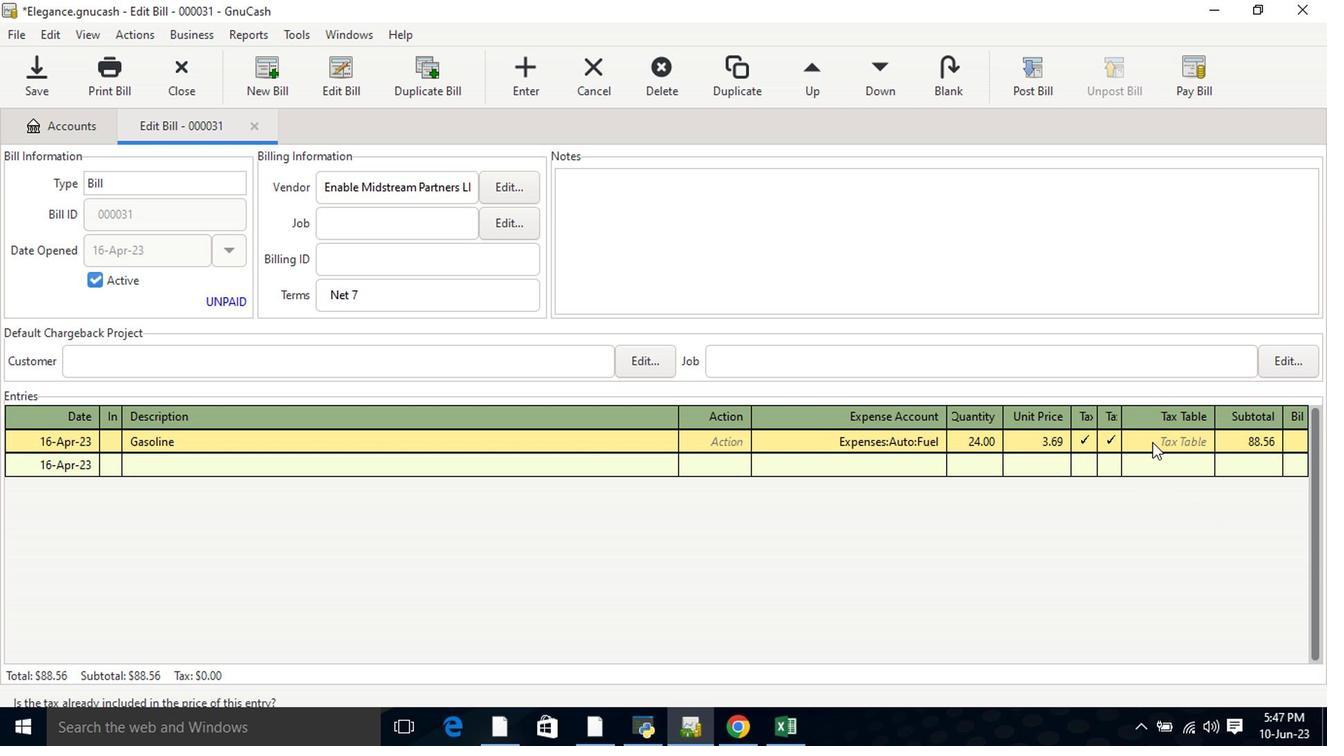 
Action: Mouse pressed left at (1170, 442)
Screenshot: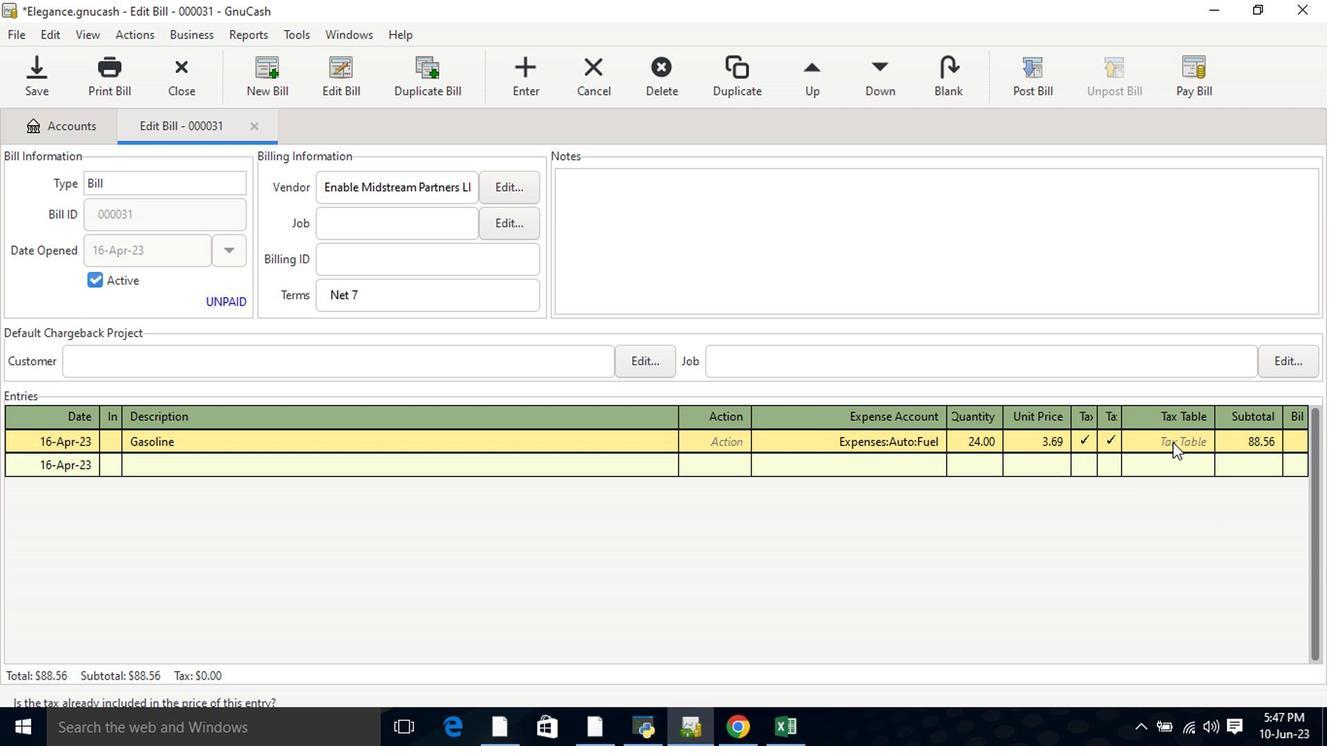 
Action: Mouse moved to (1204, 439)
Screenshot: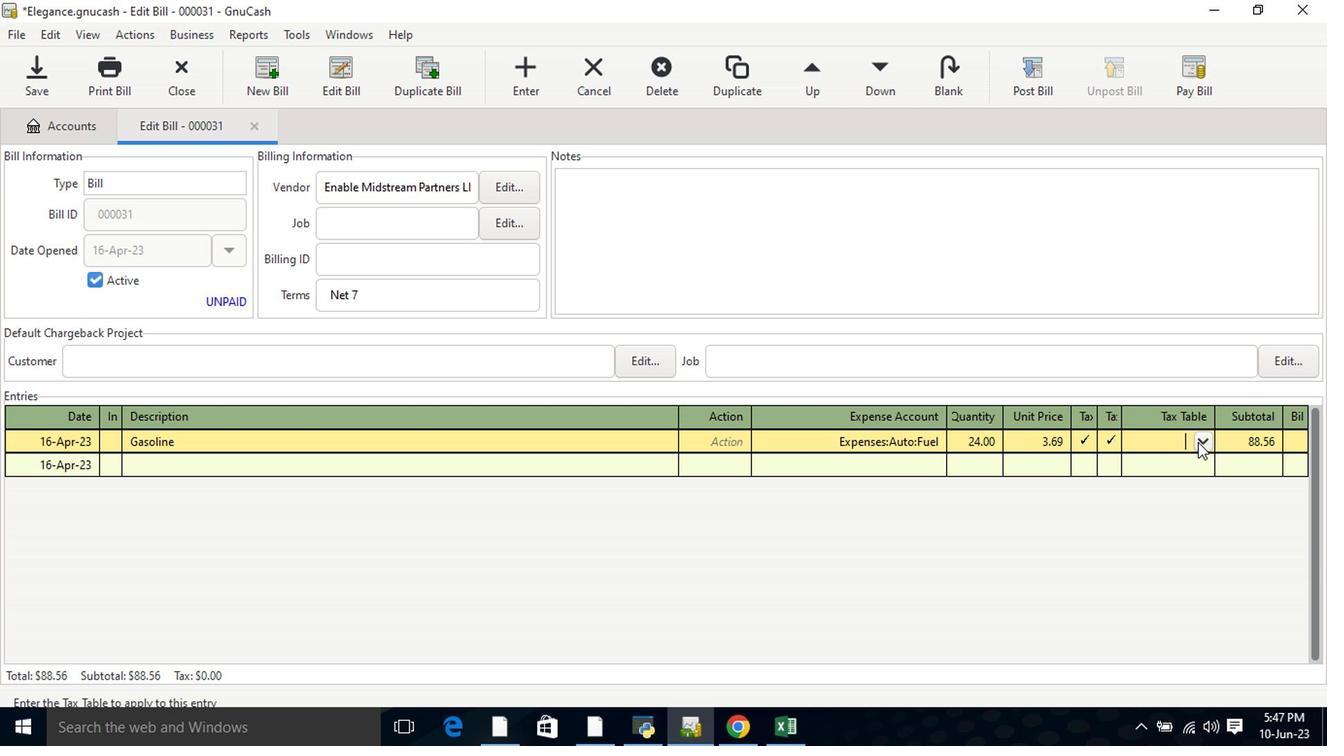 
Action: Mouse pressed left at (1204, 439)
Screenshot: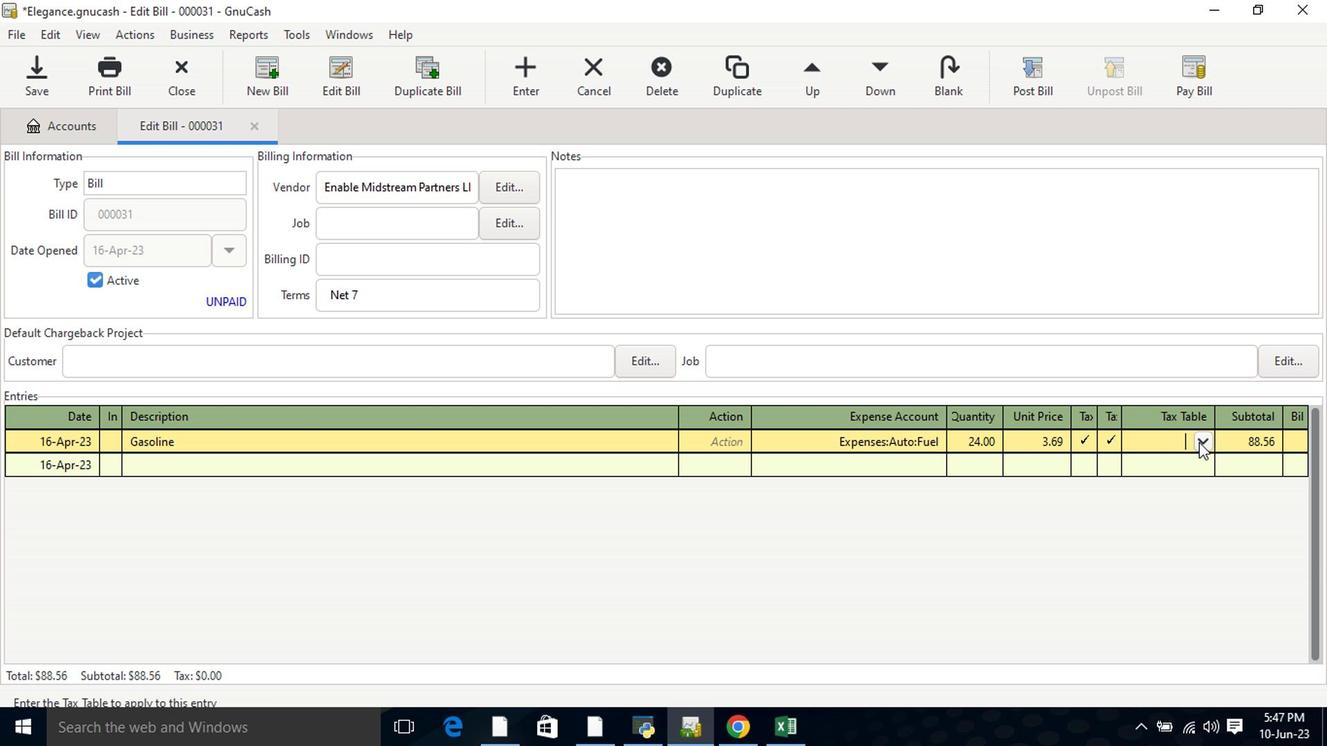 
Action: Mouse moved to (1201, 466)
Screenshot: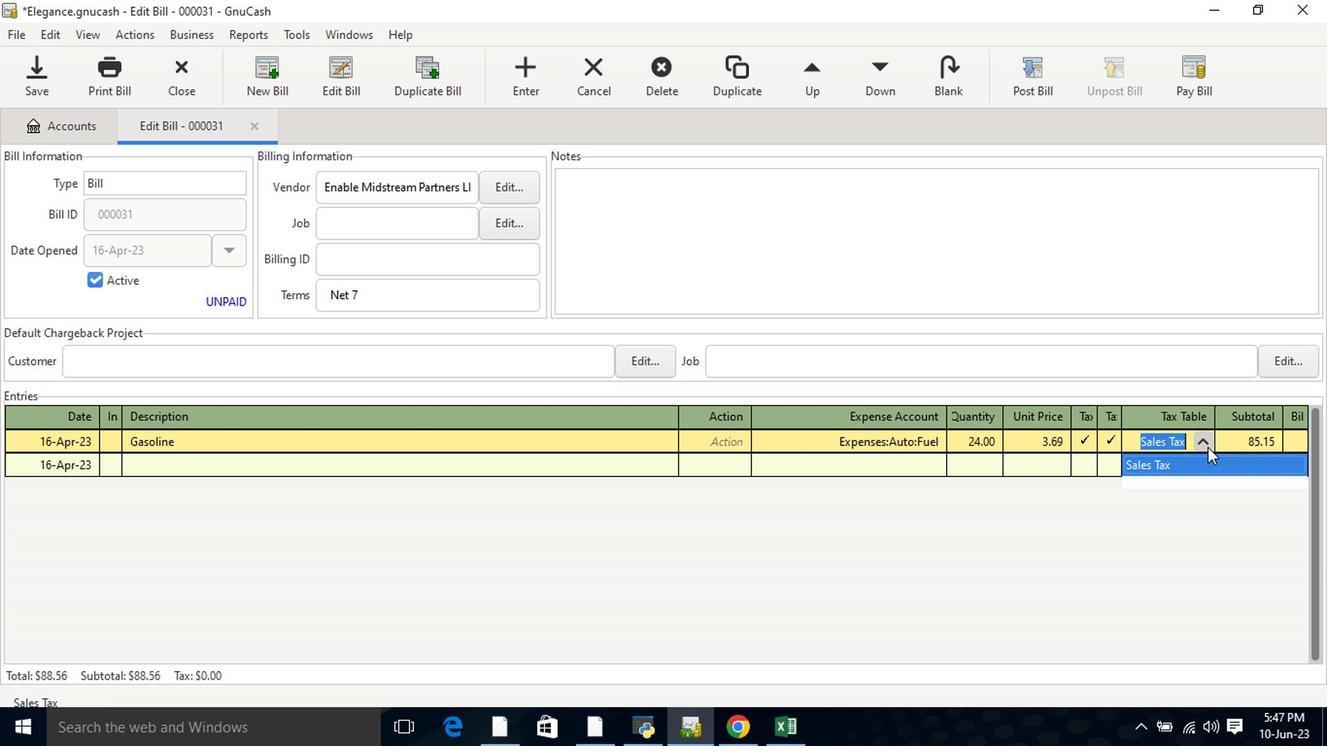 
Action: Mouse pressed left at (1201, 466)
Screenshot: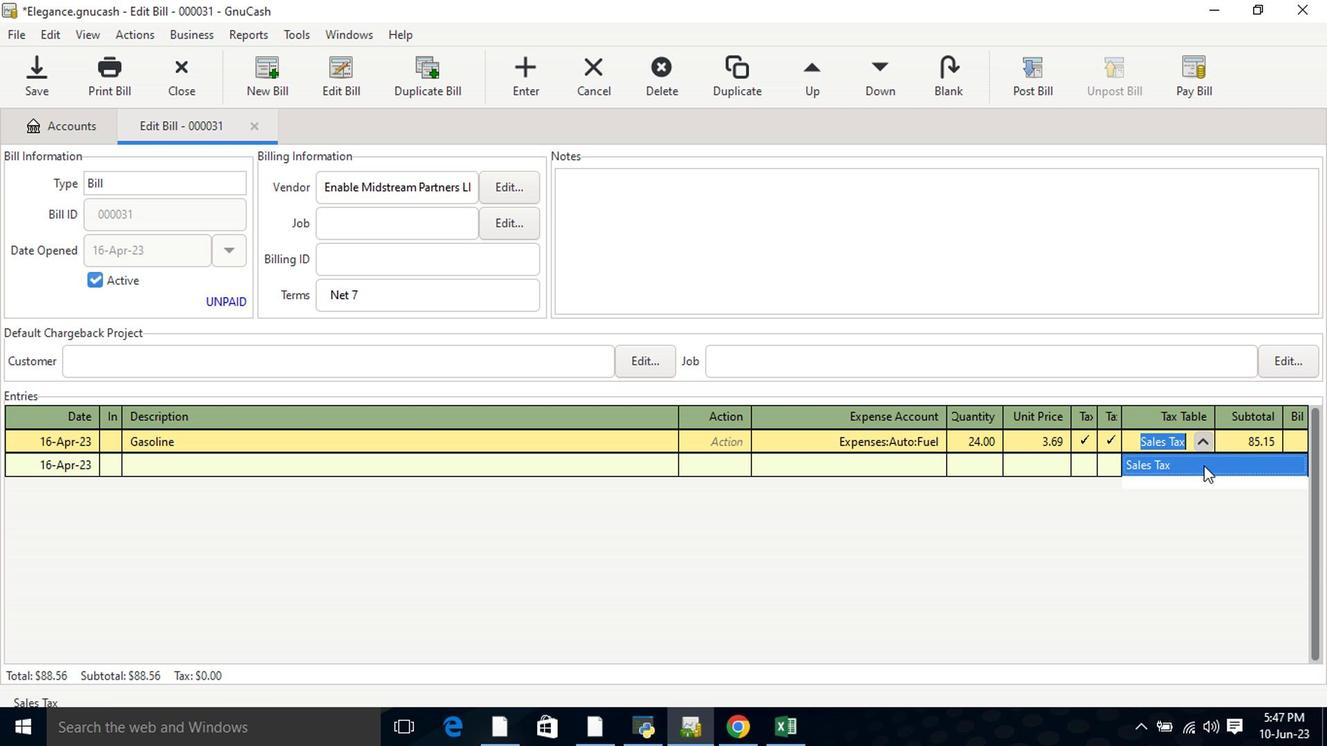 
Action: Mouse moved to (1190, 526)
Screenshot: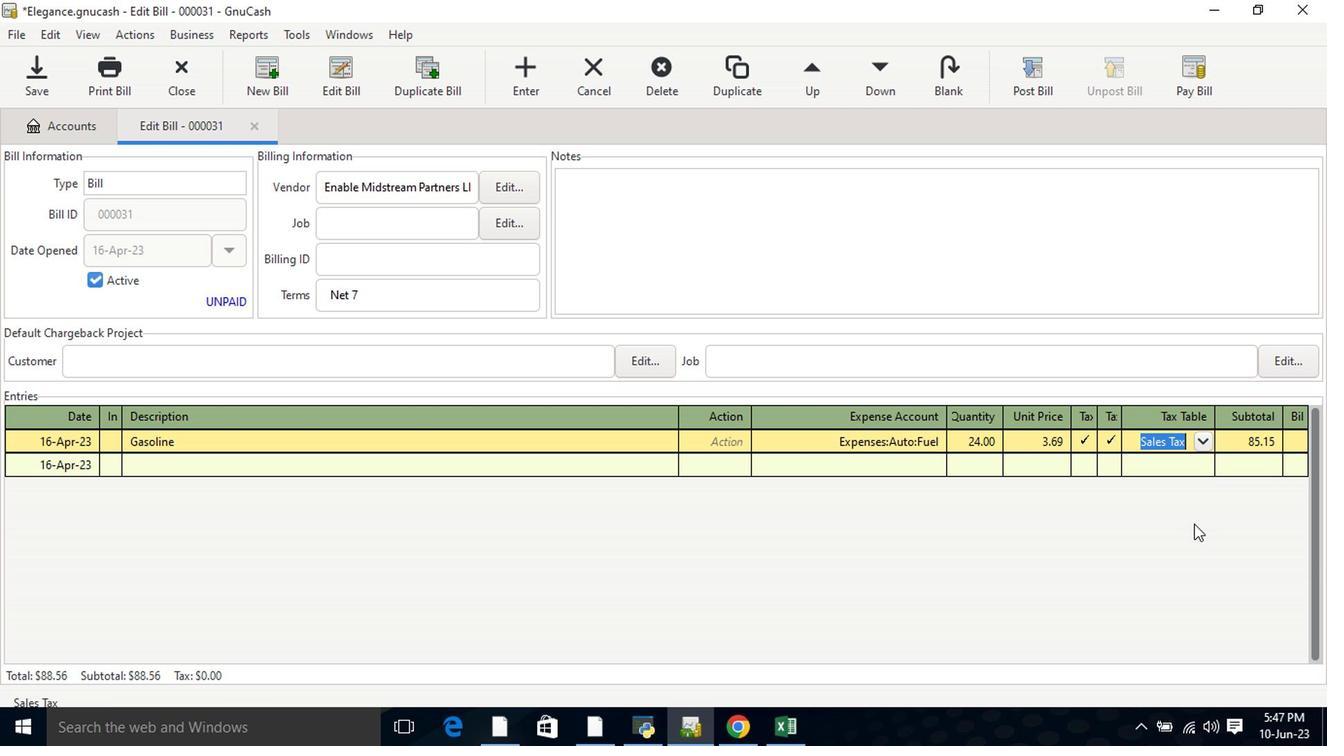 
Action: Key pressed <Key.tab>
Screenshot: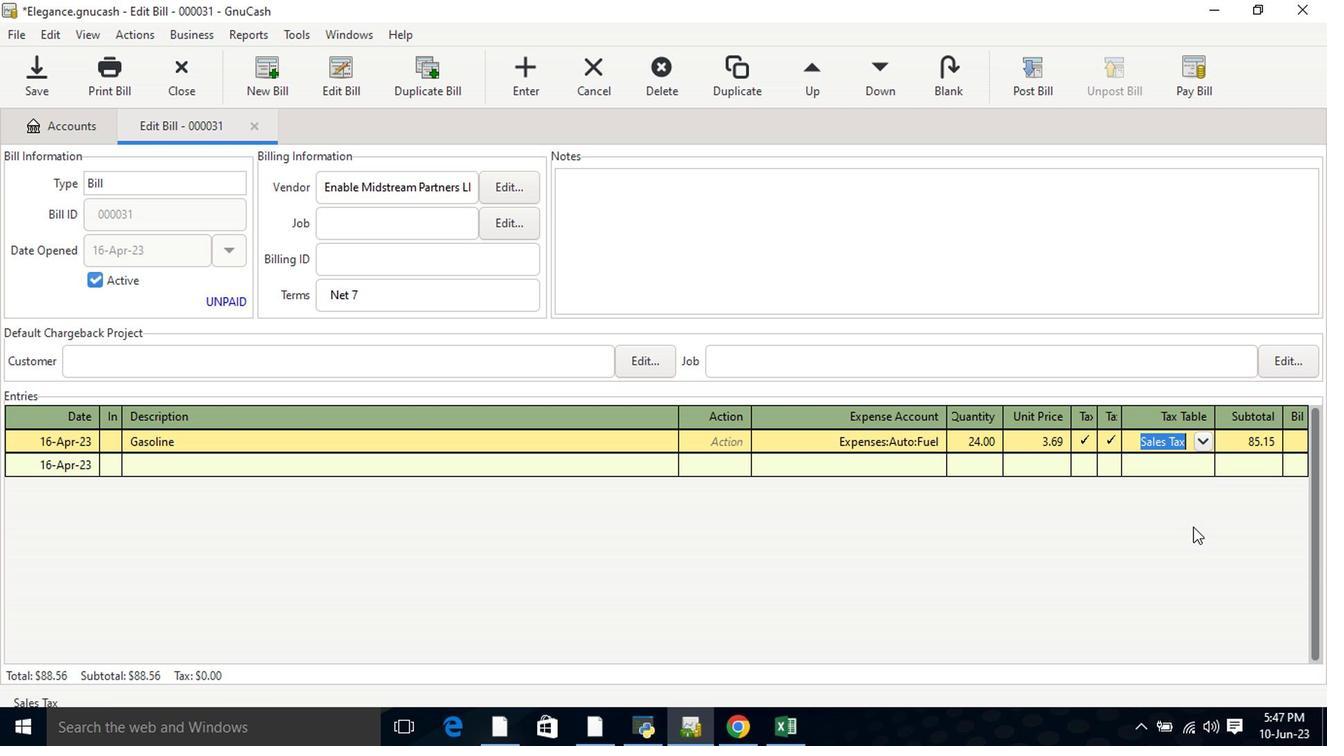 
Action: Mouse moved to (1021, 80)
Screenshot: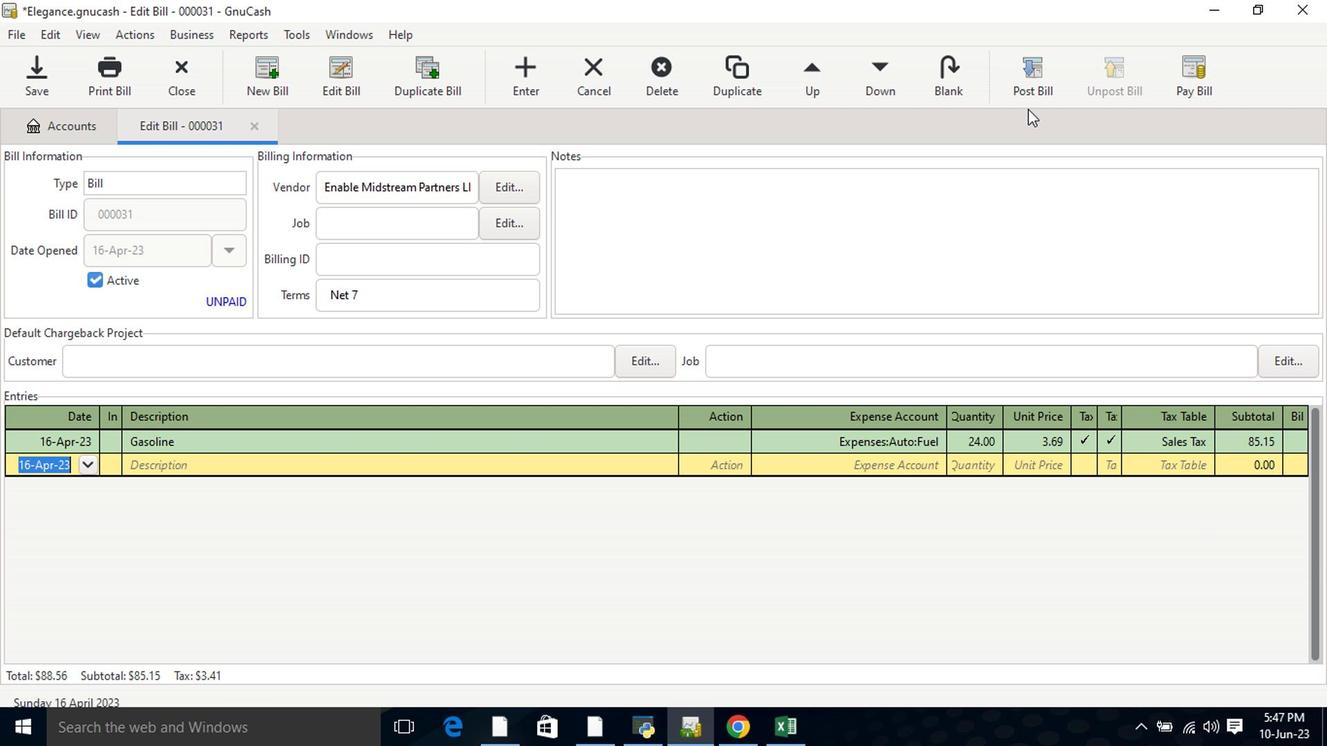 
Action: Mouse pressed left at (1021, 80)
Screenshot: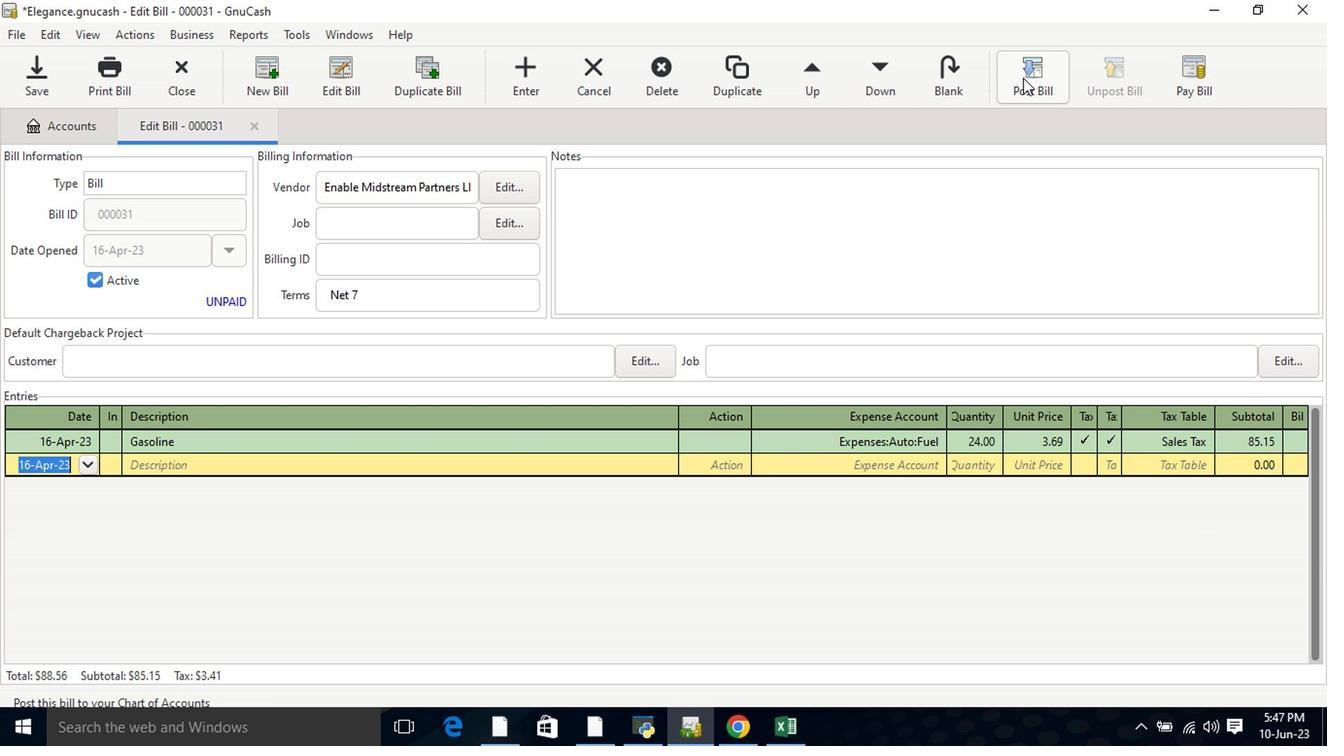
Action: Mouse moved to (818, 497)
Screenshot: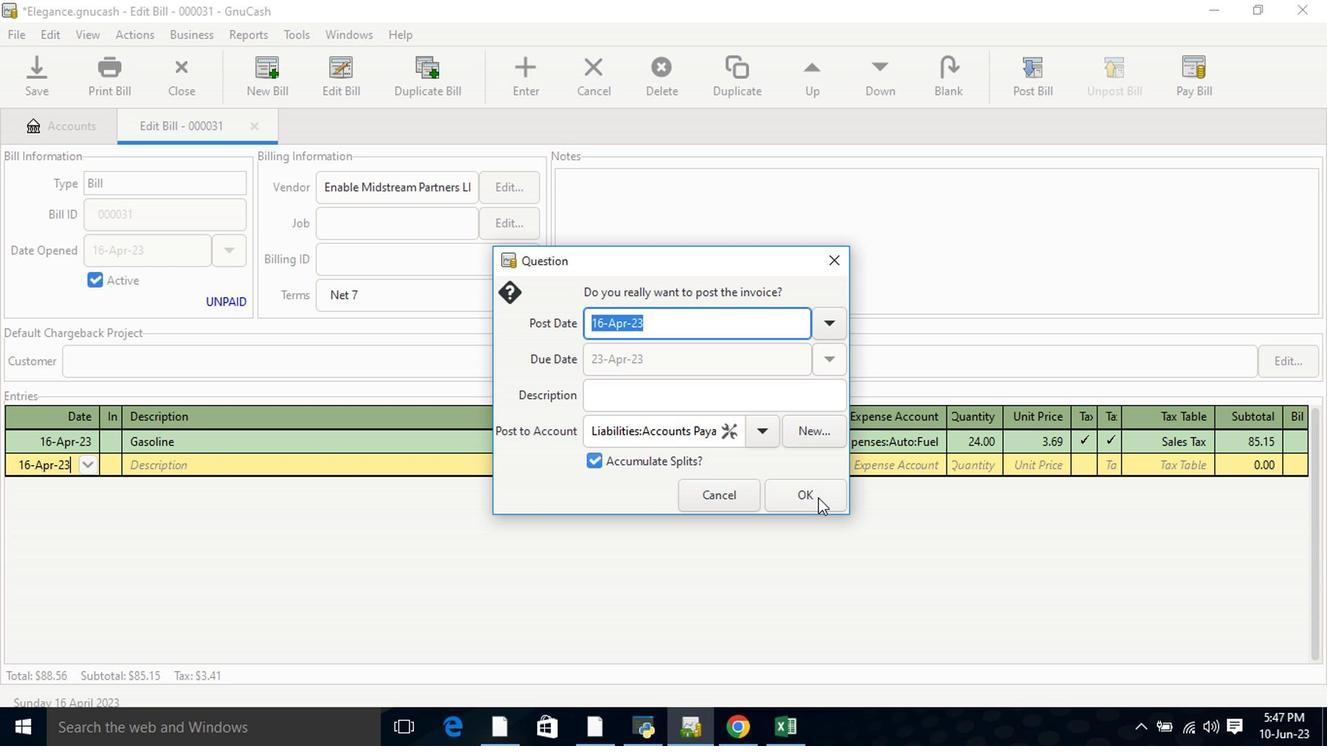 
Action: Mouse pressed left at (818, 497)
Screenshot: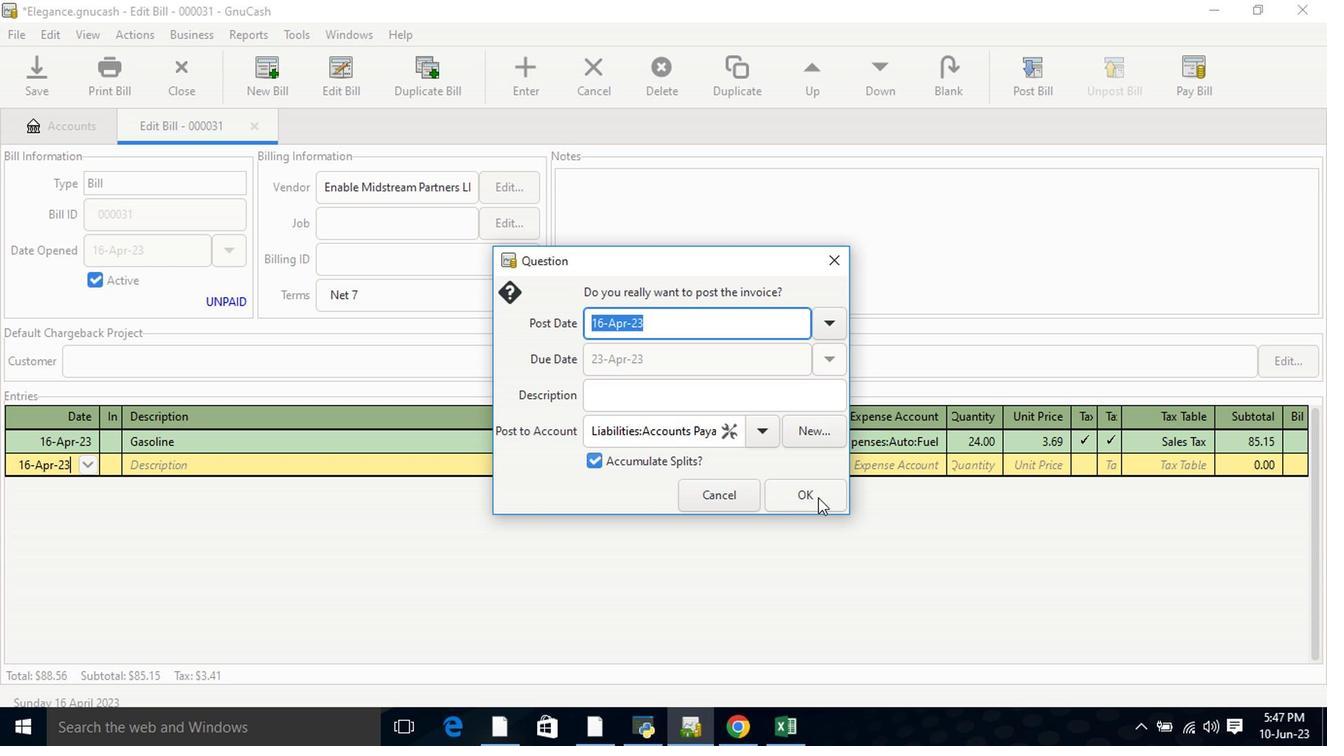 
Action: Mouse moved to (1150, 70)
Screenshot: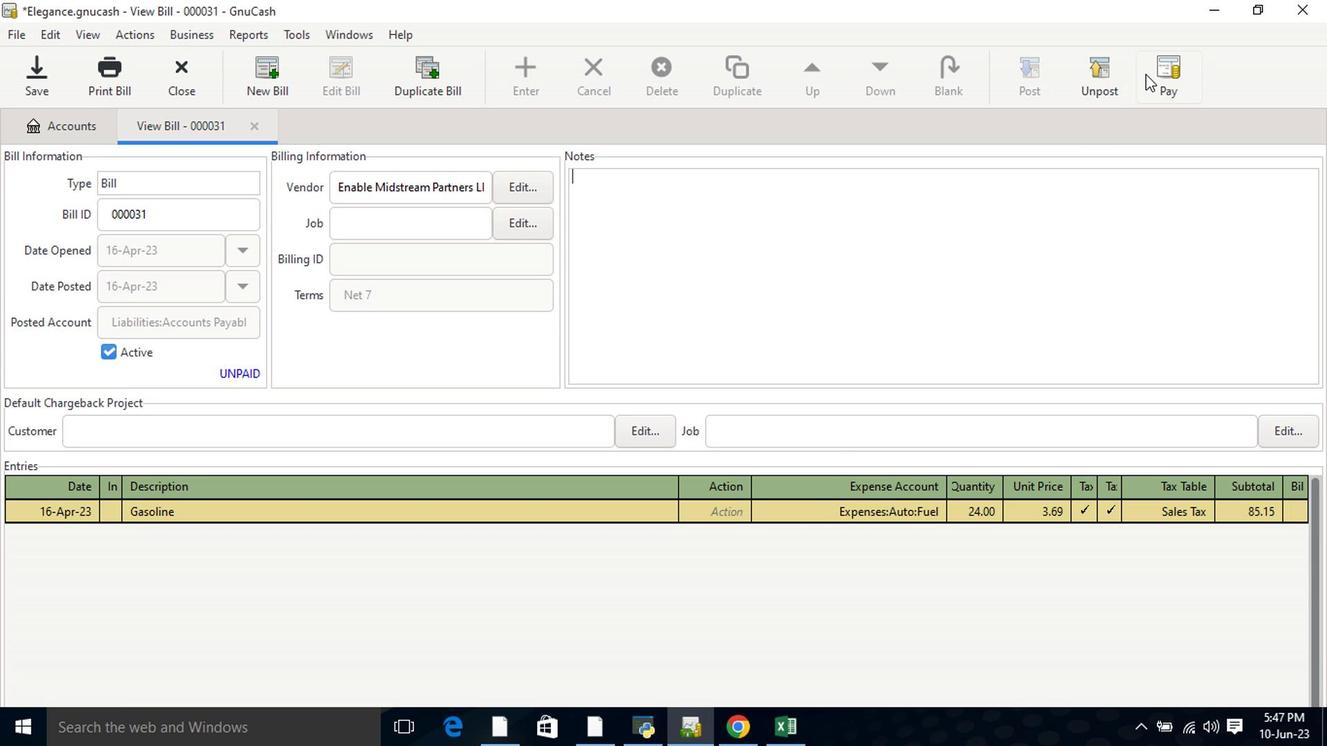 
Action: Mouse pressed left at (1150, 70)
Screenshot: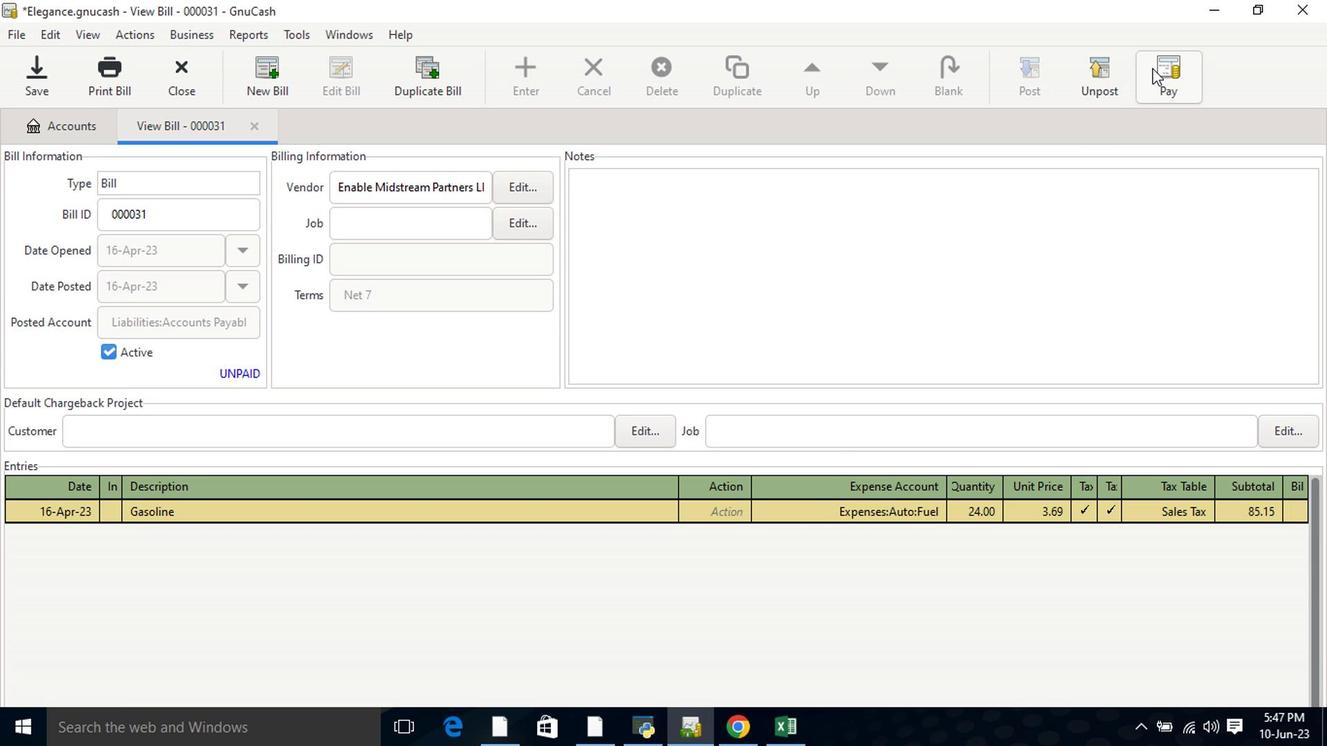 
Action: Mouse moved to (592, 383)
Screenshot: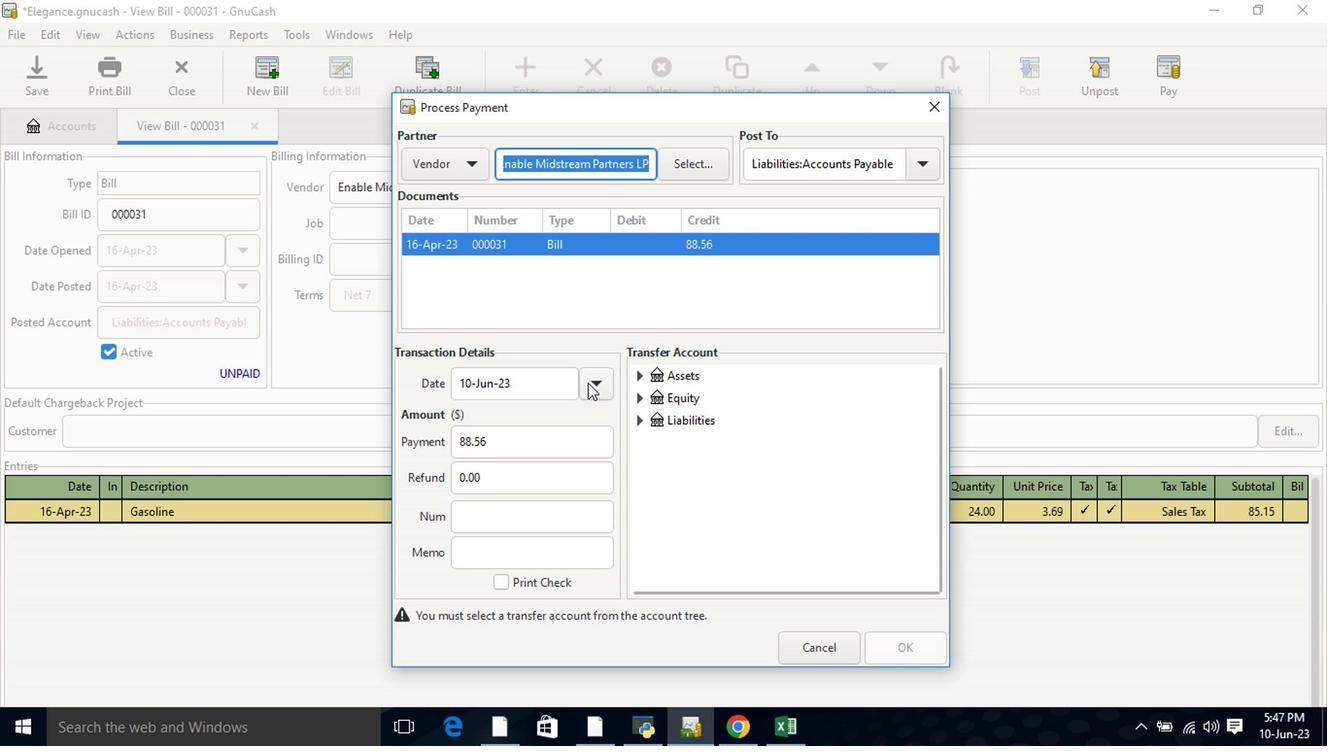 
Action: Mouse pressed left at (592, 383)
Screenshot: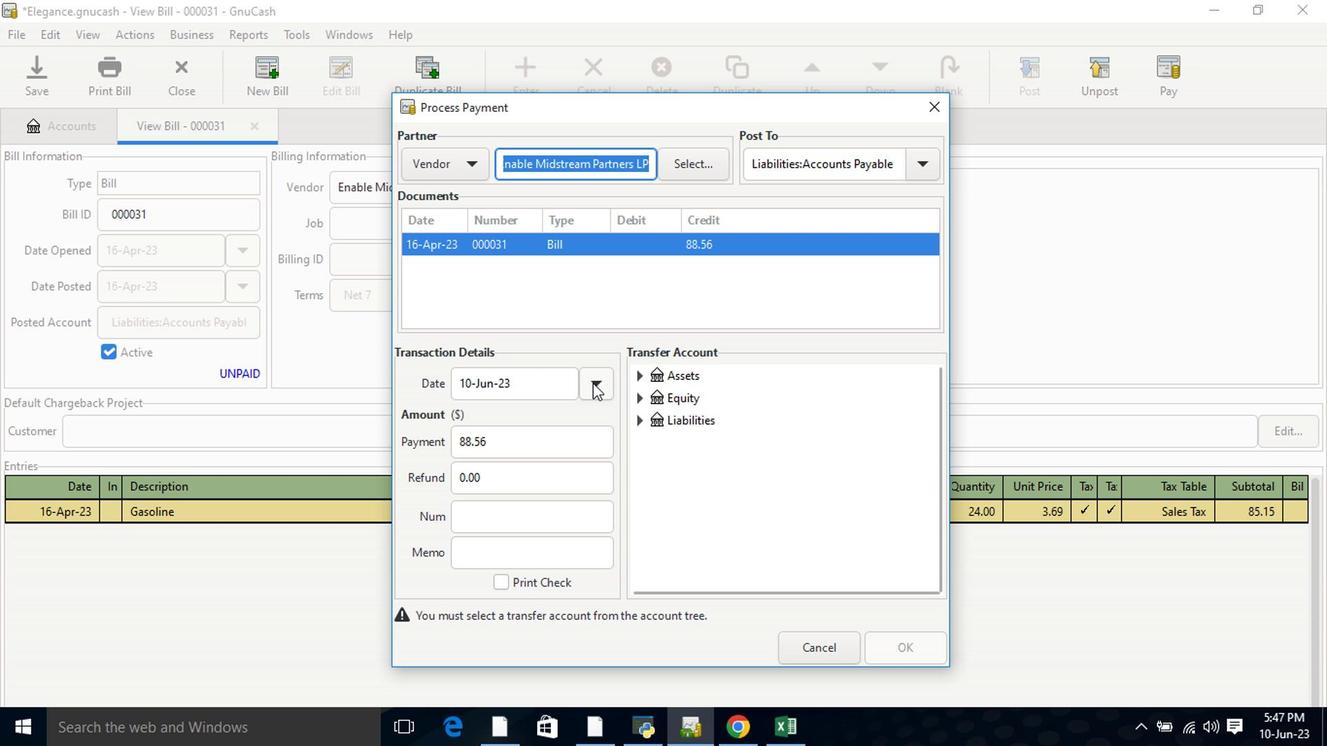 
Action: Mouse moved to (445, 415)
Screenshot: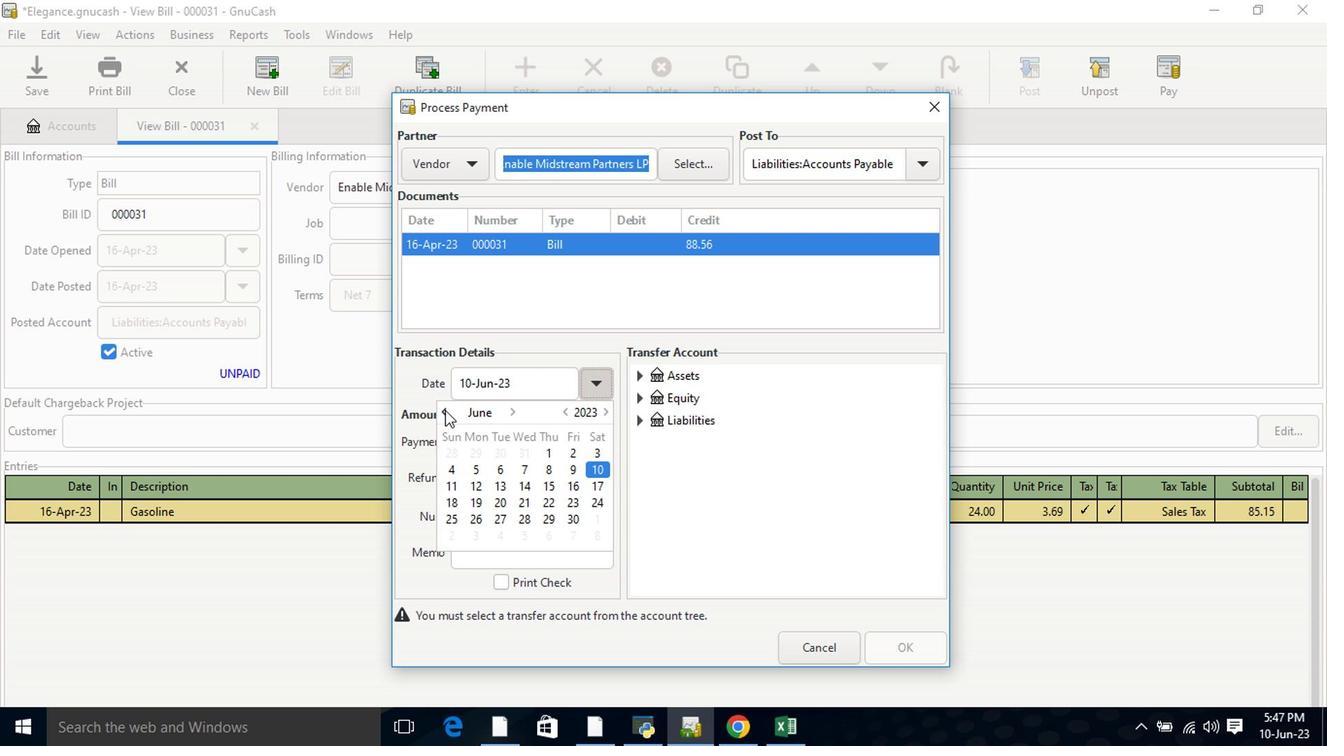 
Action: Mouse pressed left at (445, 415)
Screenshot: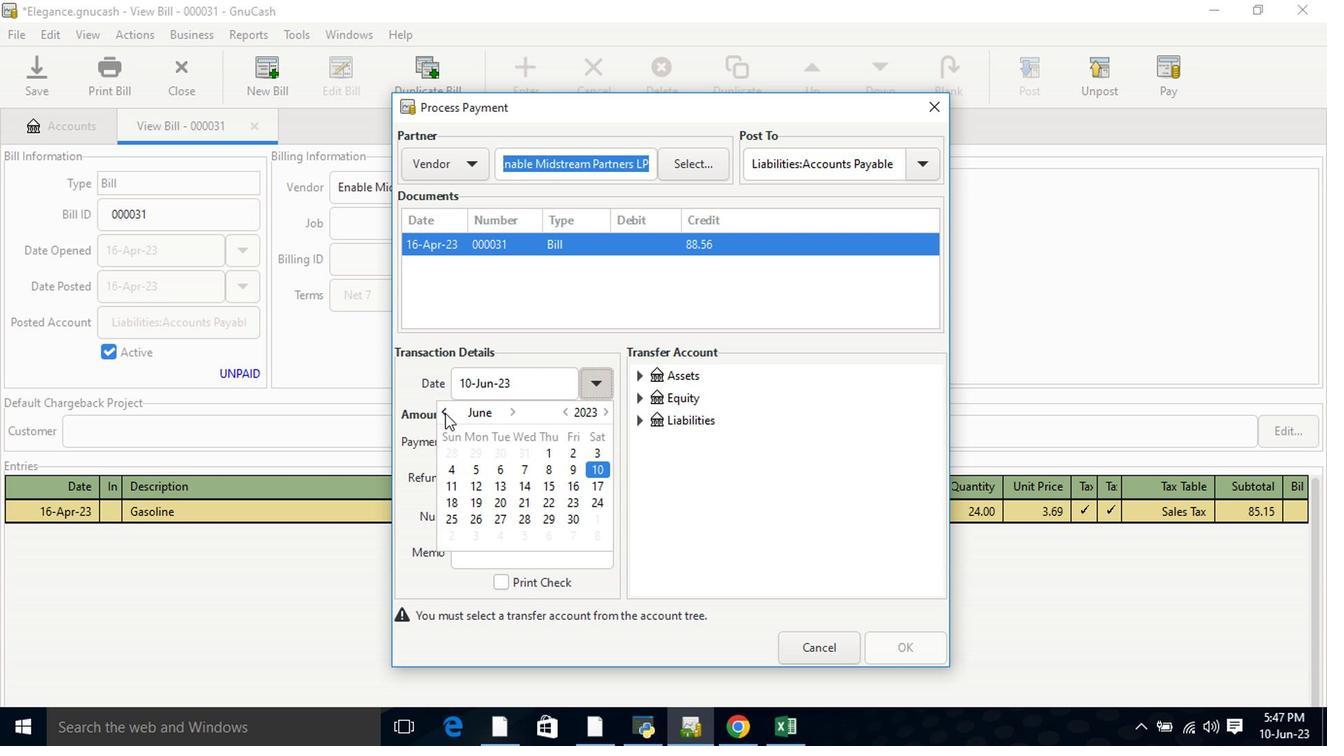 
Action: Mouse pressed left at (445, 415)
Screenshot: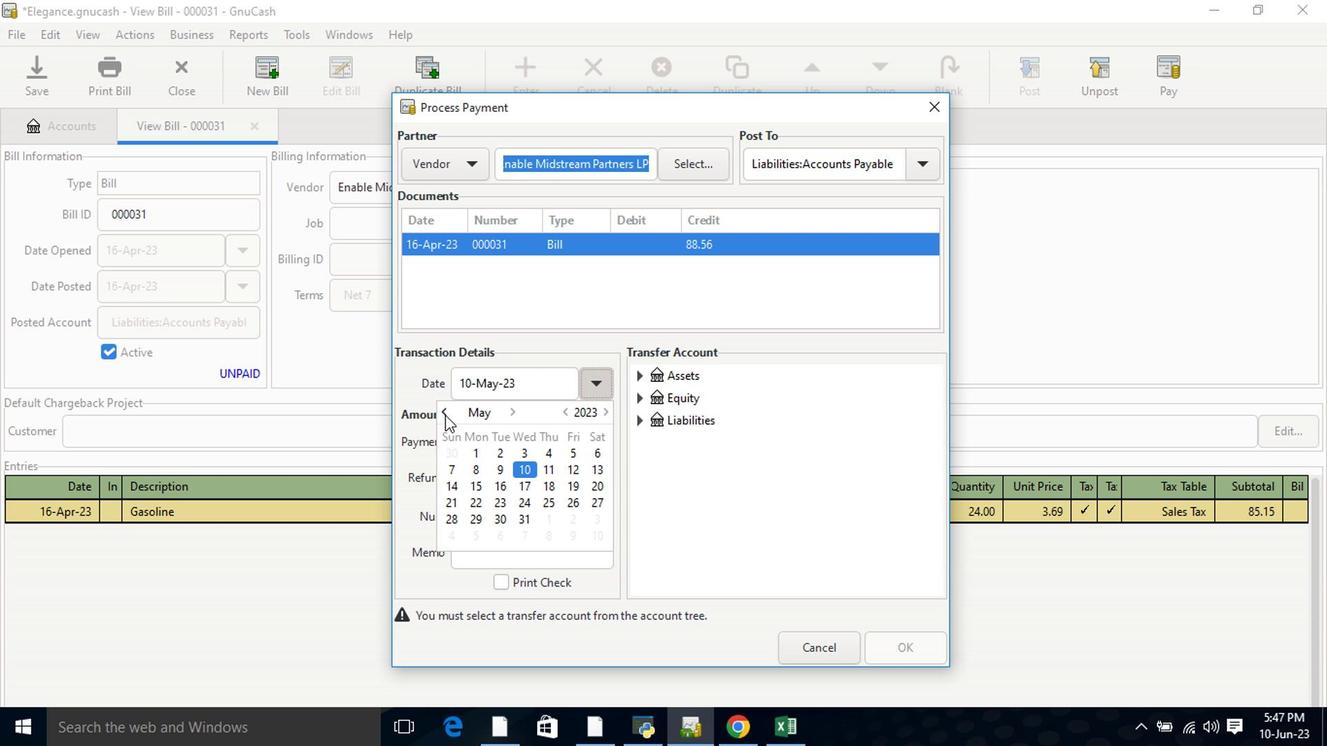 
Action: Mouse moved to (596, 504)
Screenshot: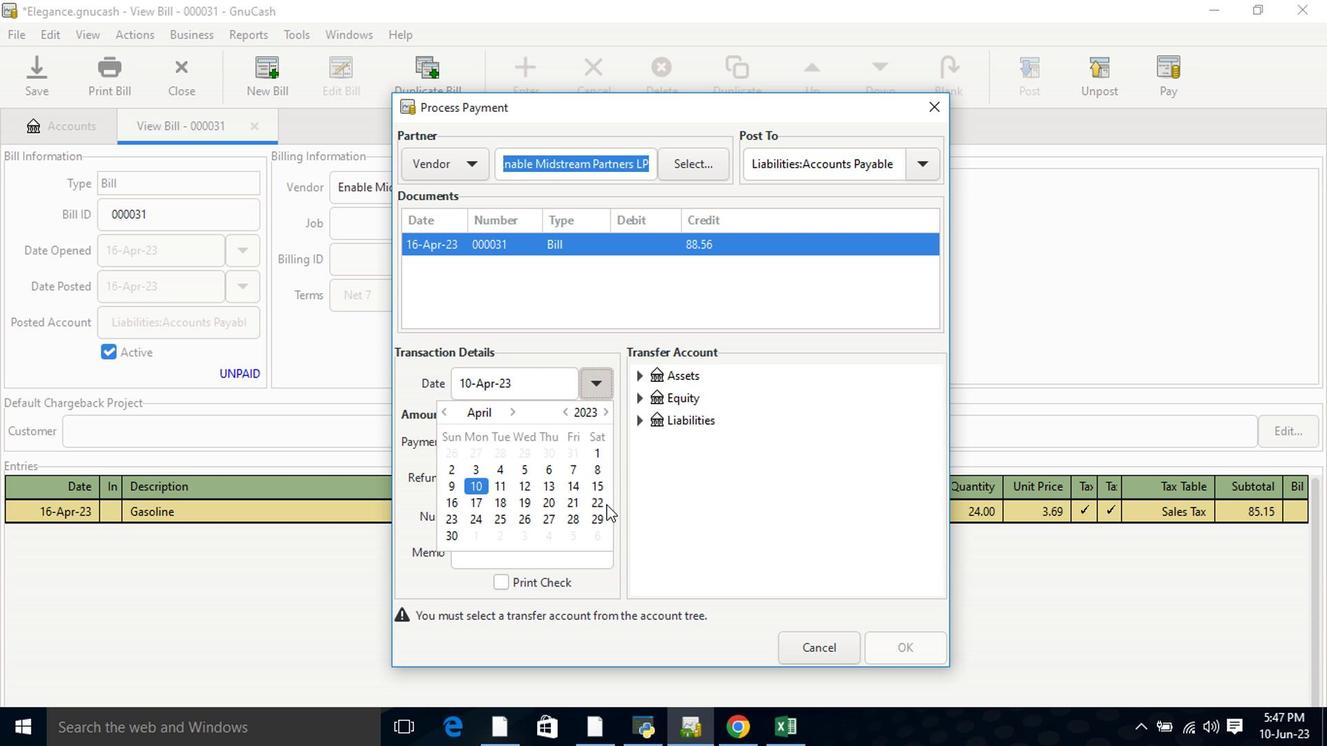 
Action: Mouse pressed left at (596, 504)
Screenshot: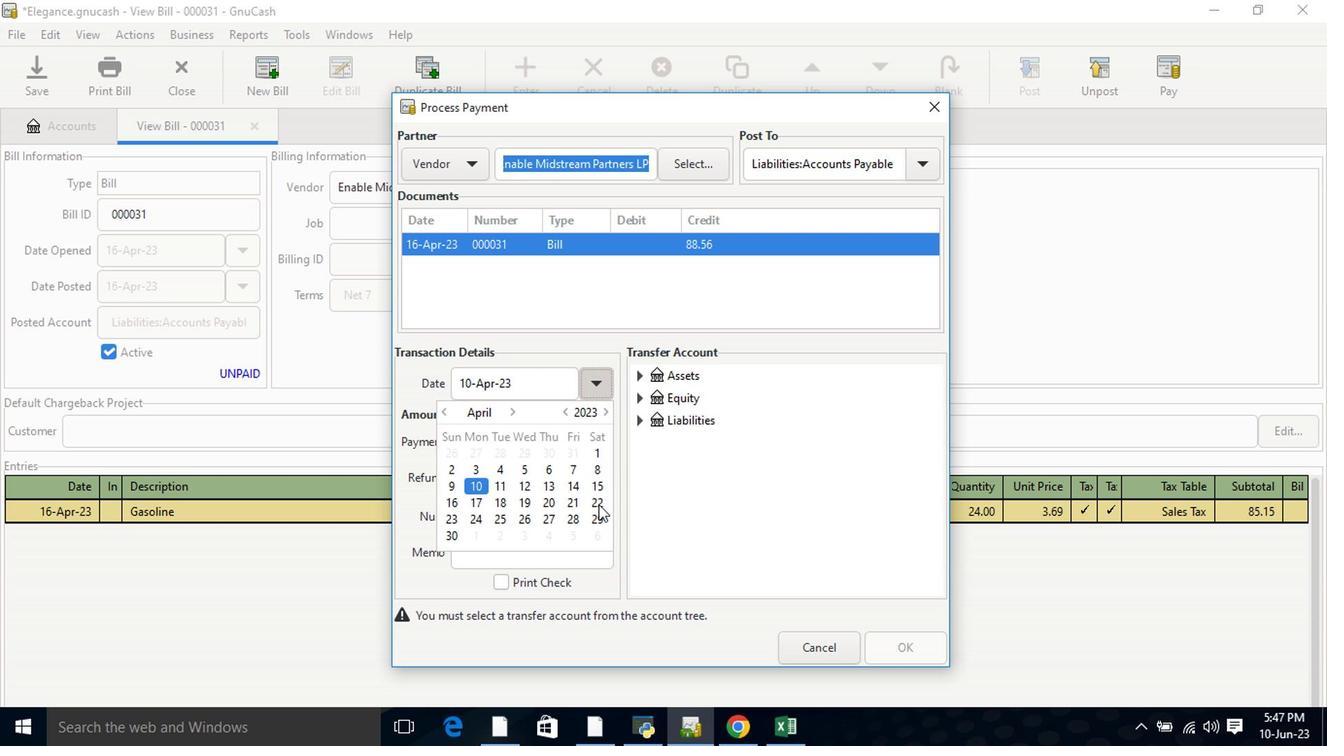 
Action: Mouse pressed left at (596, 504)
Screenshot: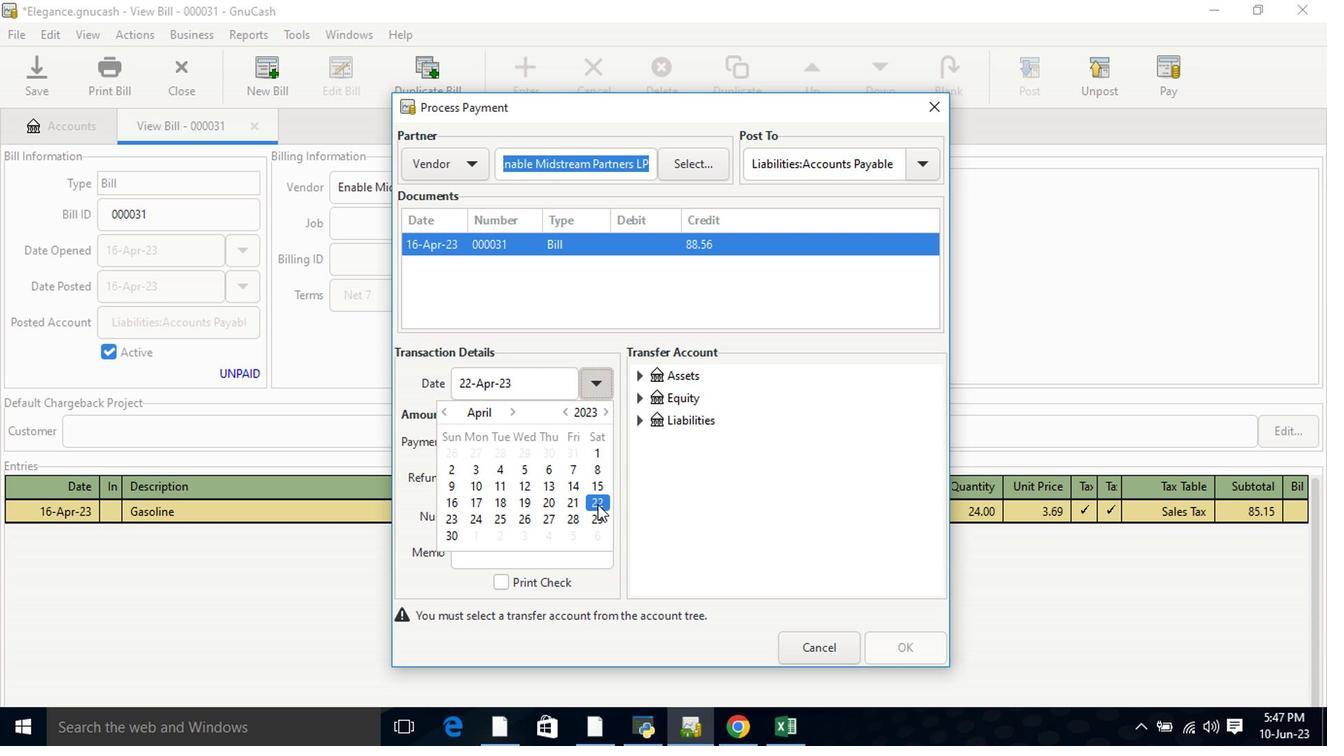 
Action: Mouse moved to (641, 374)
Screenshot: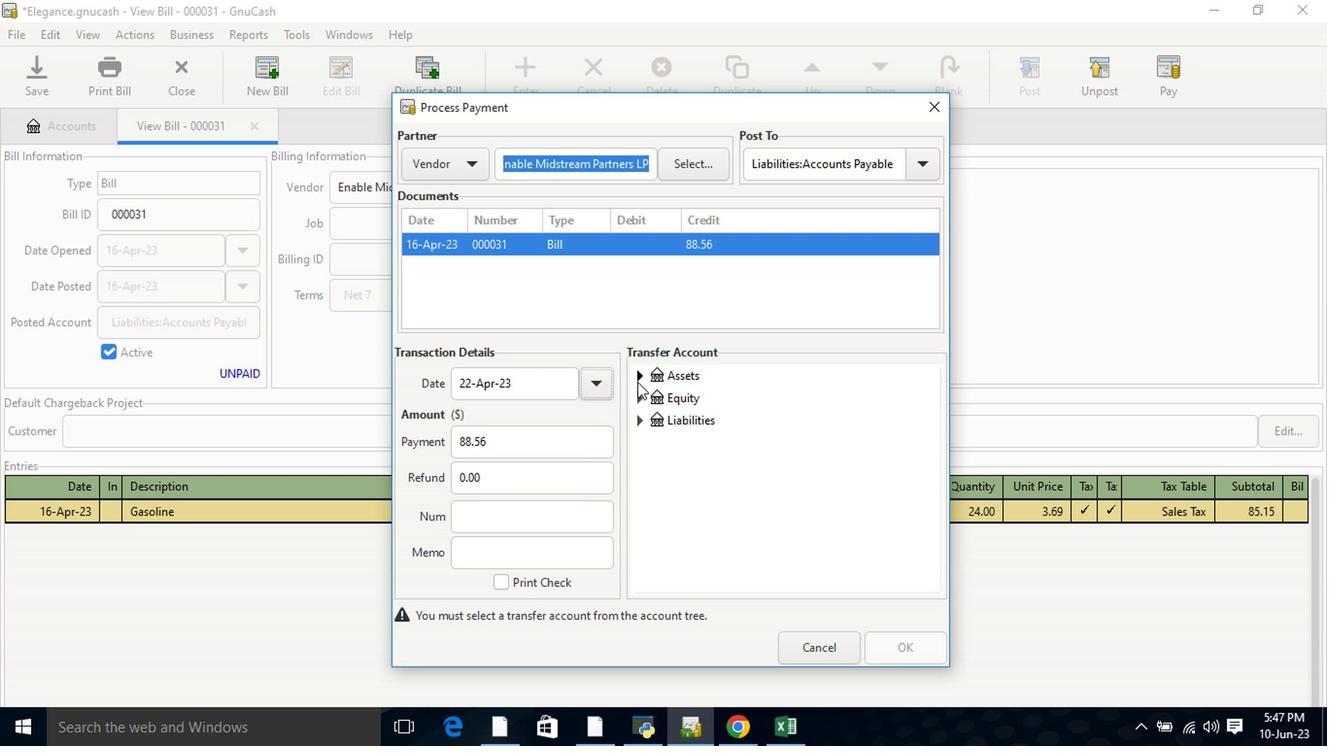 
Action: Mouse pressed left at (641, 374)
Screenshot: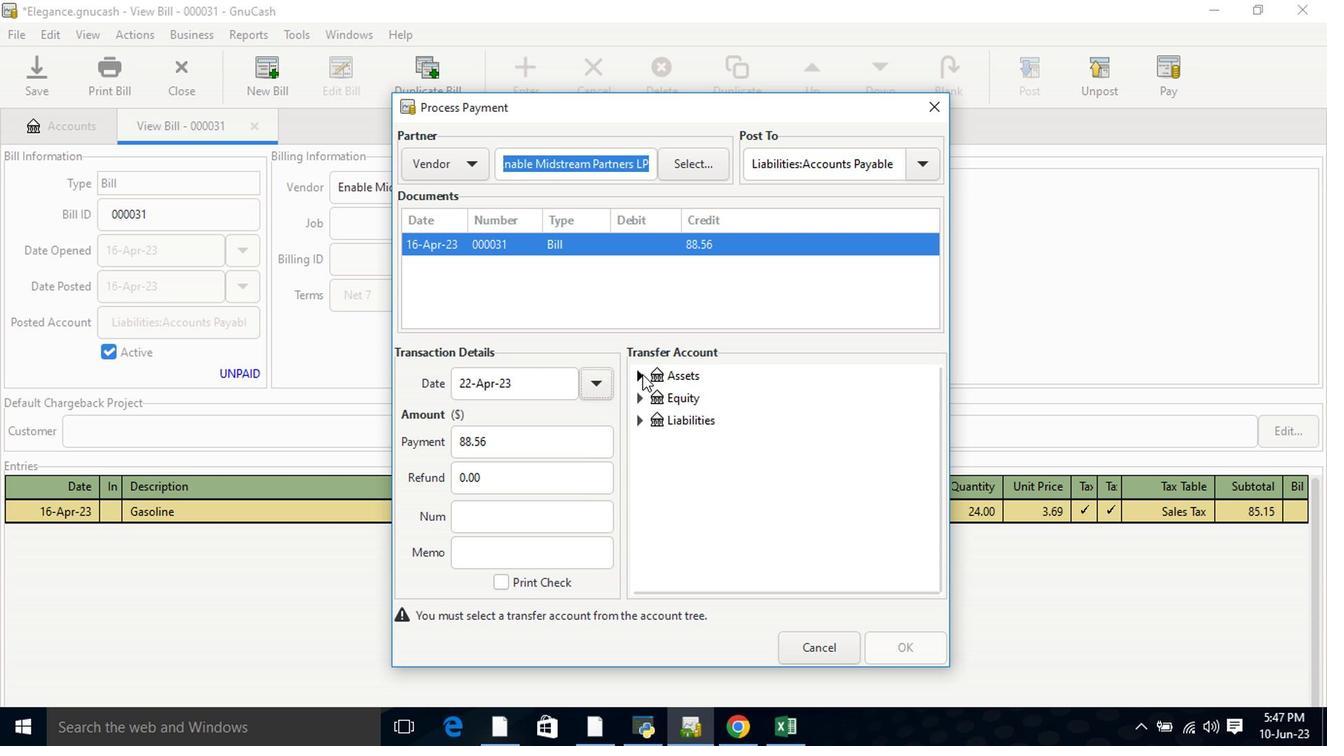 
Action: Mouse moved to (657, 400)
Screenshot: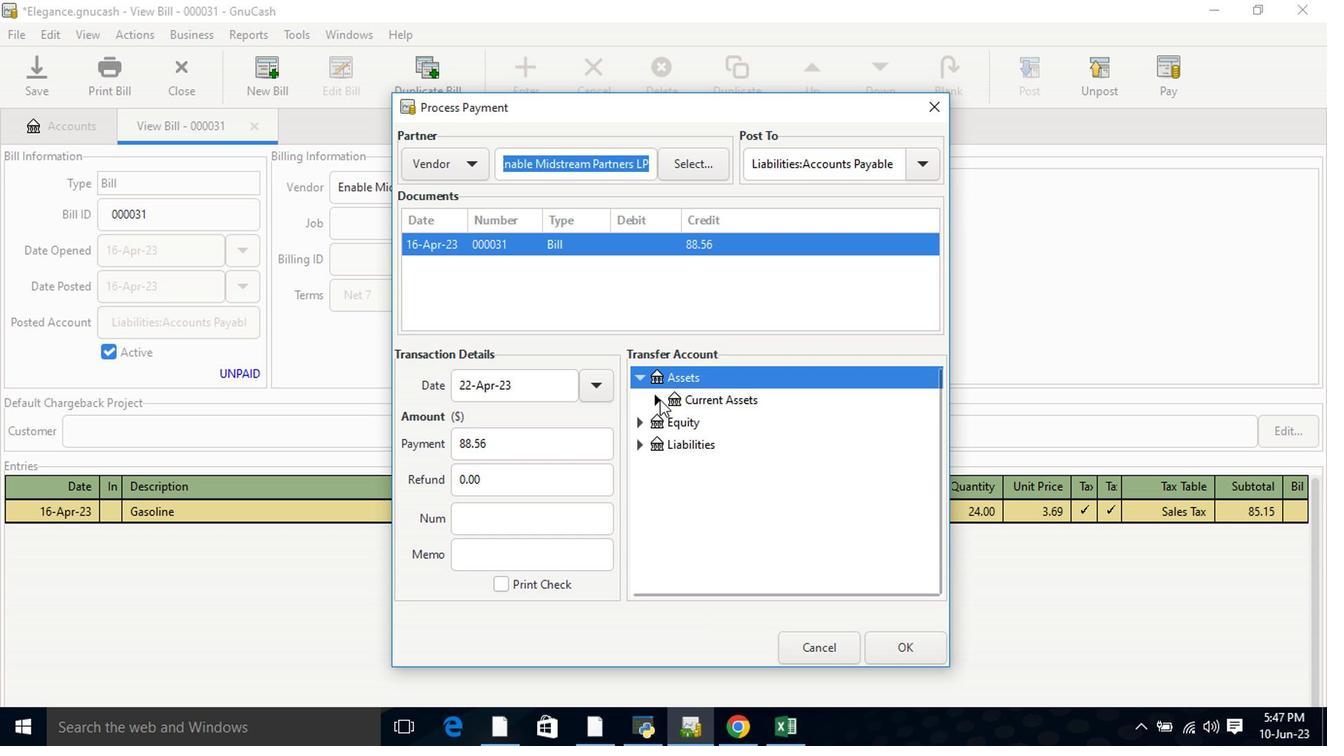 
Action: Mouse pressed left at (657, 400)
Screenshot: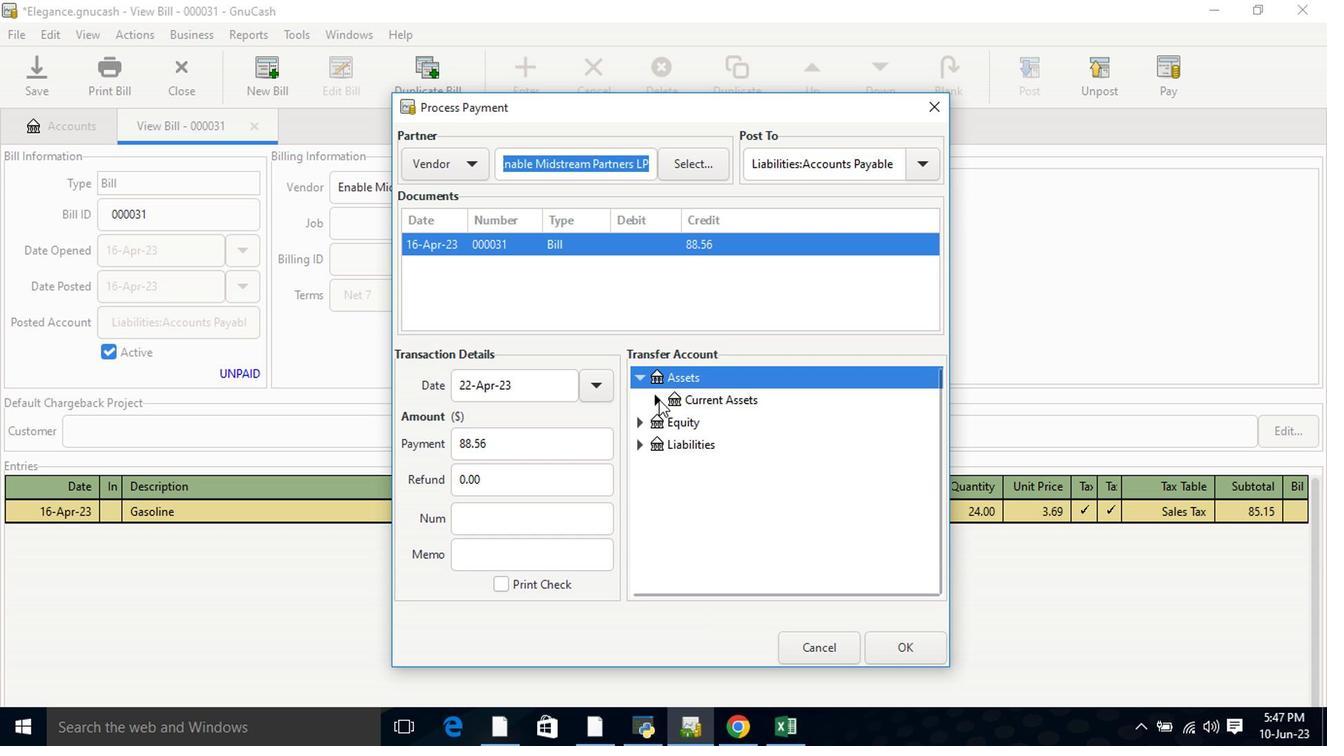 
Action: Mouse moved to (703, 419)
Screenshot: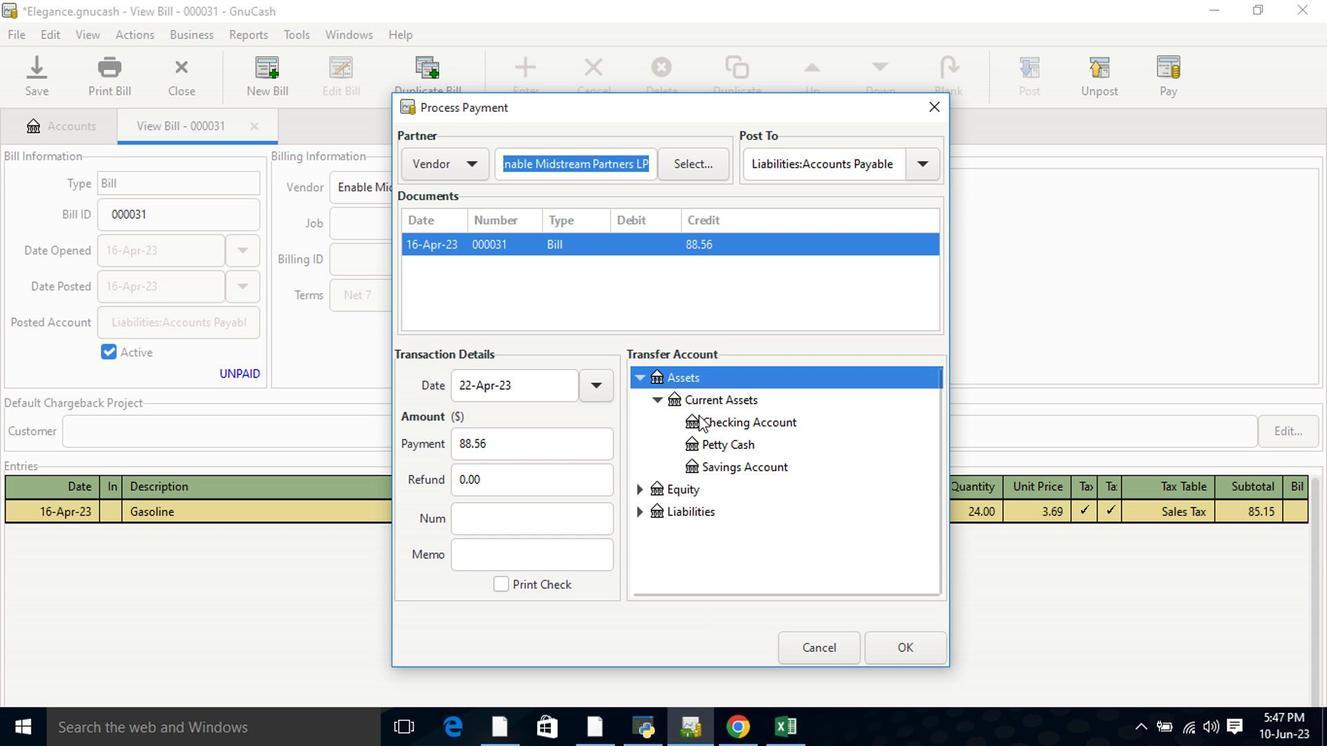 
Action: Mouse pressed left at (703, 419)
Screenshot: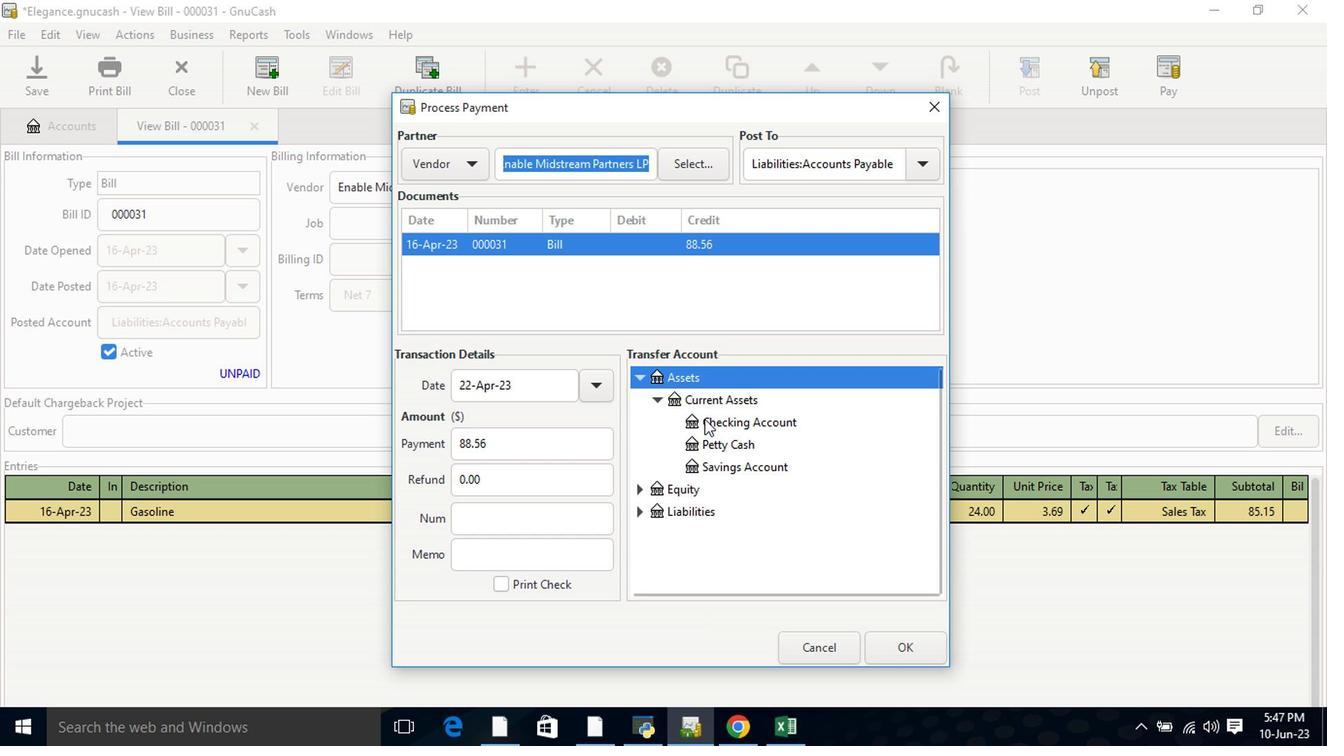 
Action: Mouse moved to (918, 652)
Screenshot: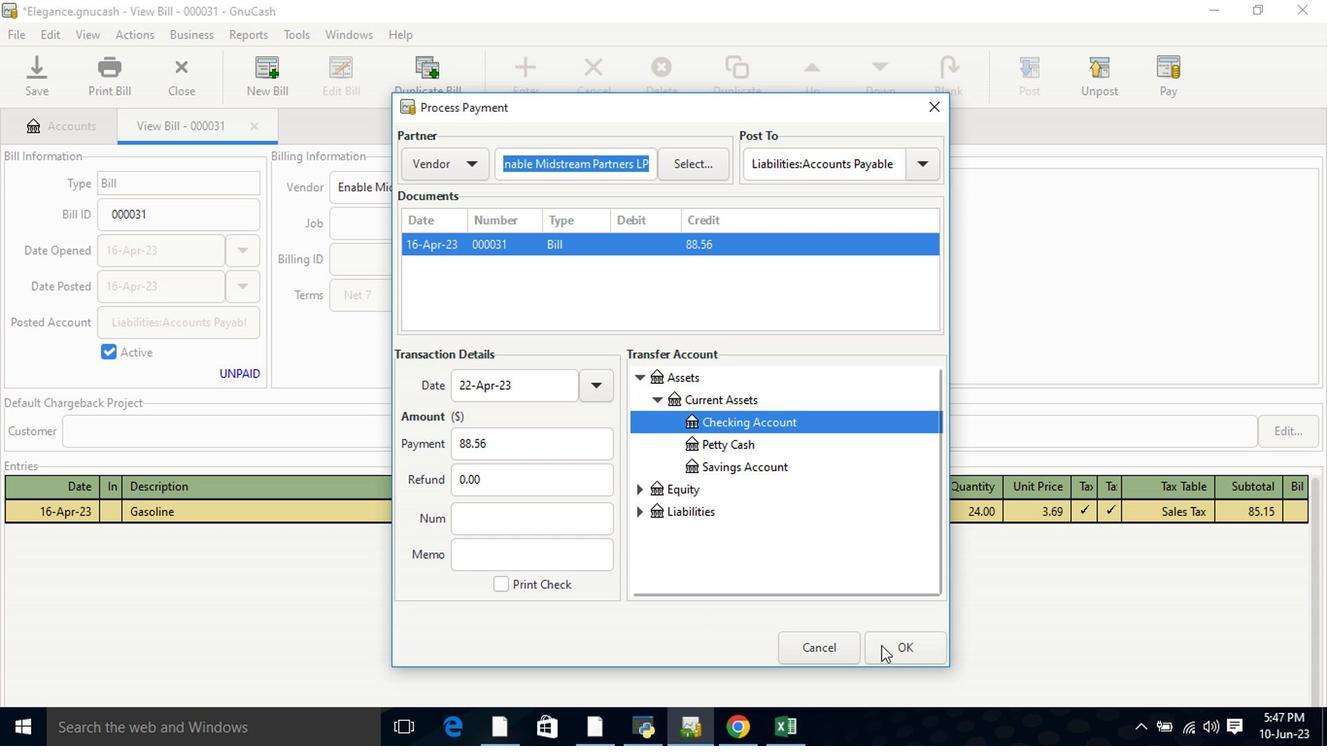 
Action: Mouse pressed left at (918, 652)
Screenshot: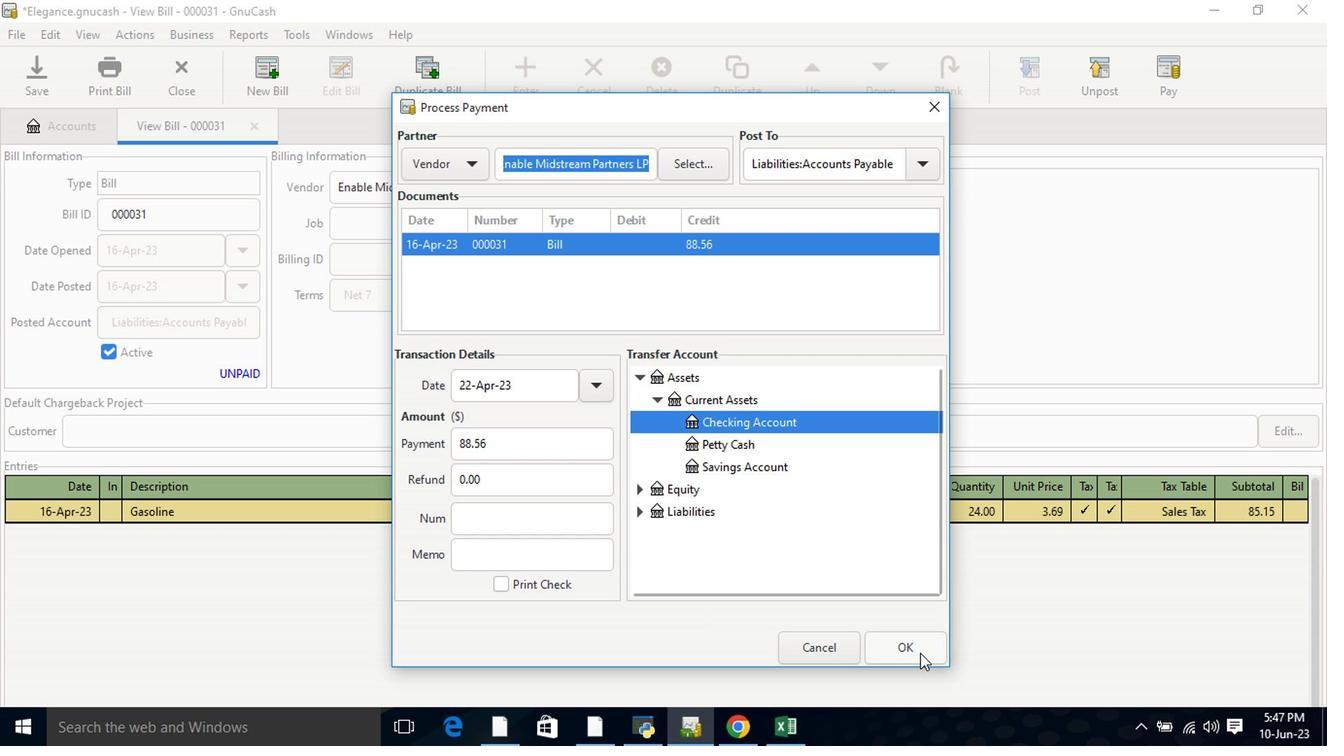 
Action: Mouse moved to (110, 76)
Screenshot: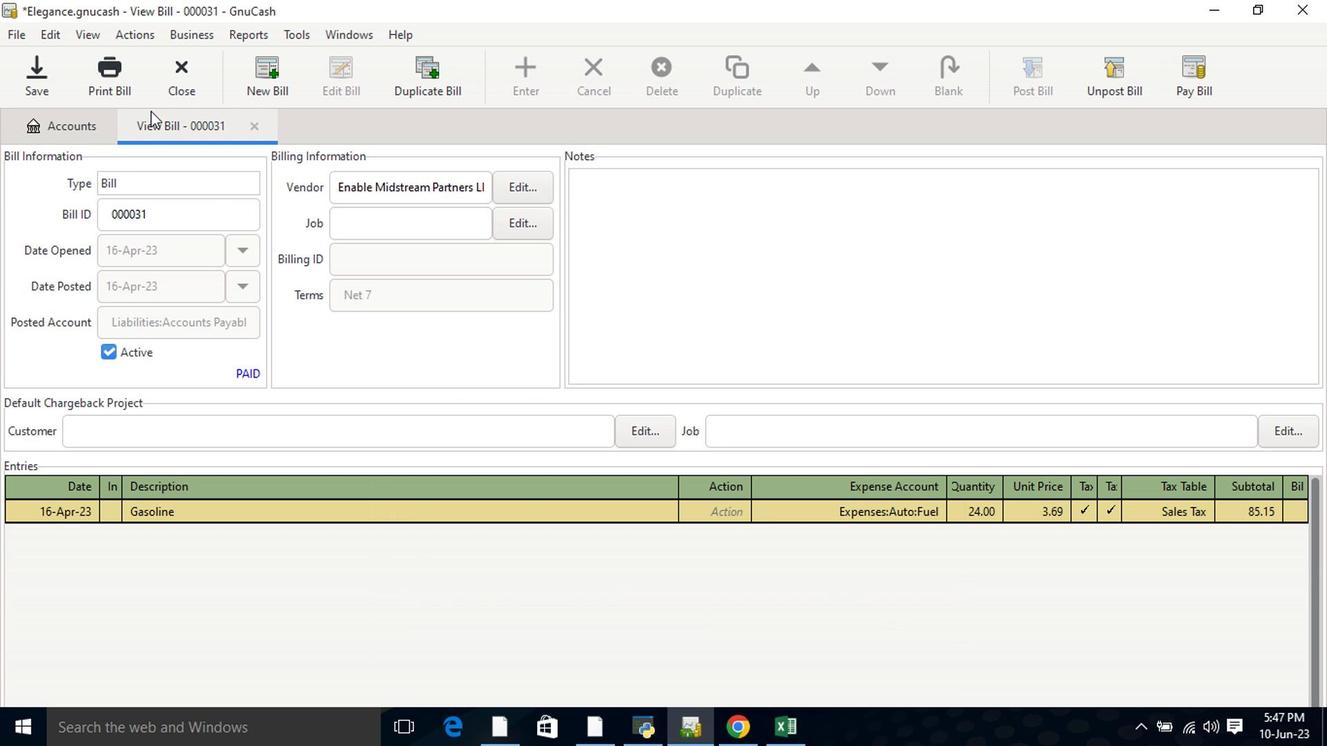 
Action: Mouse pressed left at (110, 76)
Screenshot: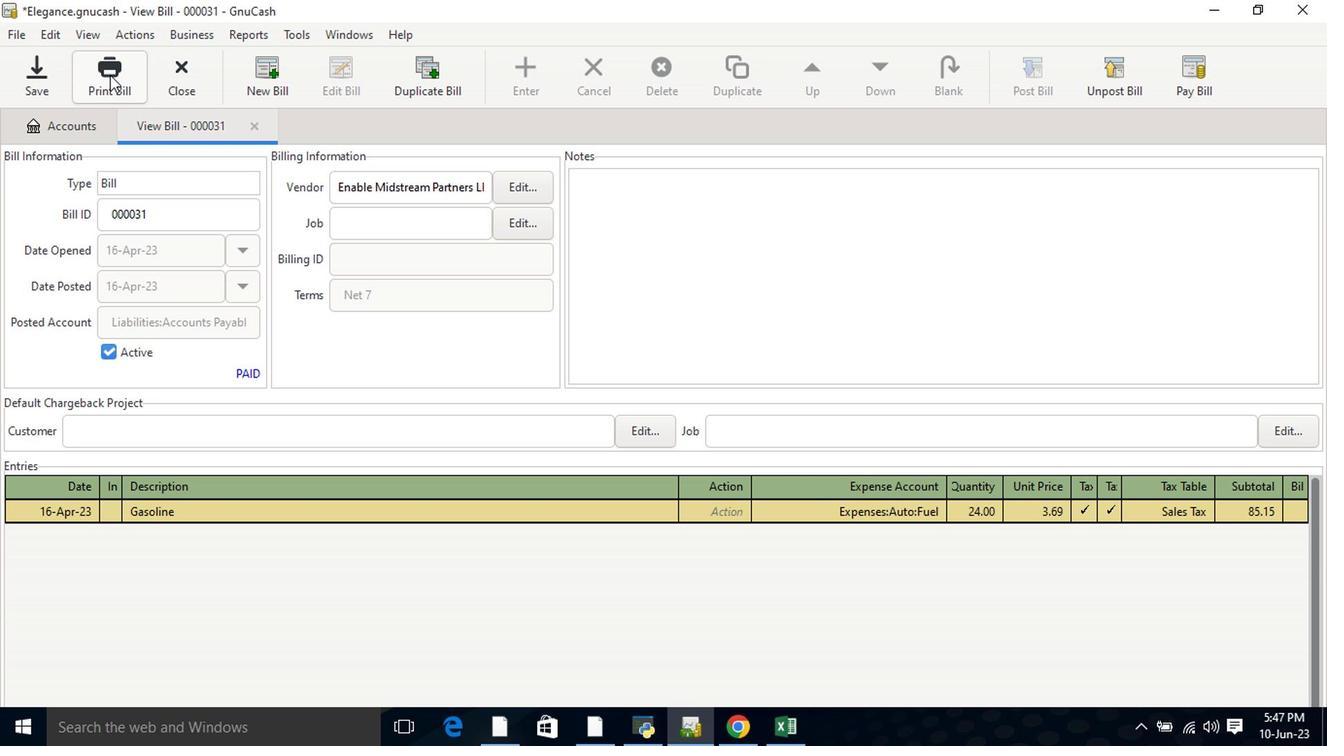 
Action: Mouse moved to (431, 562)
Screenshot: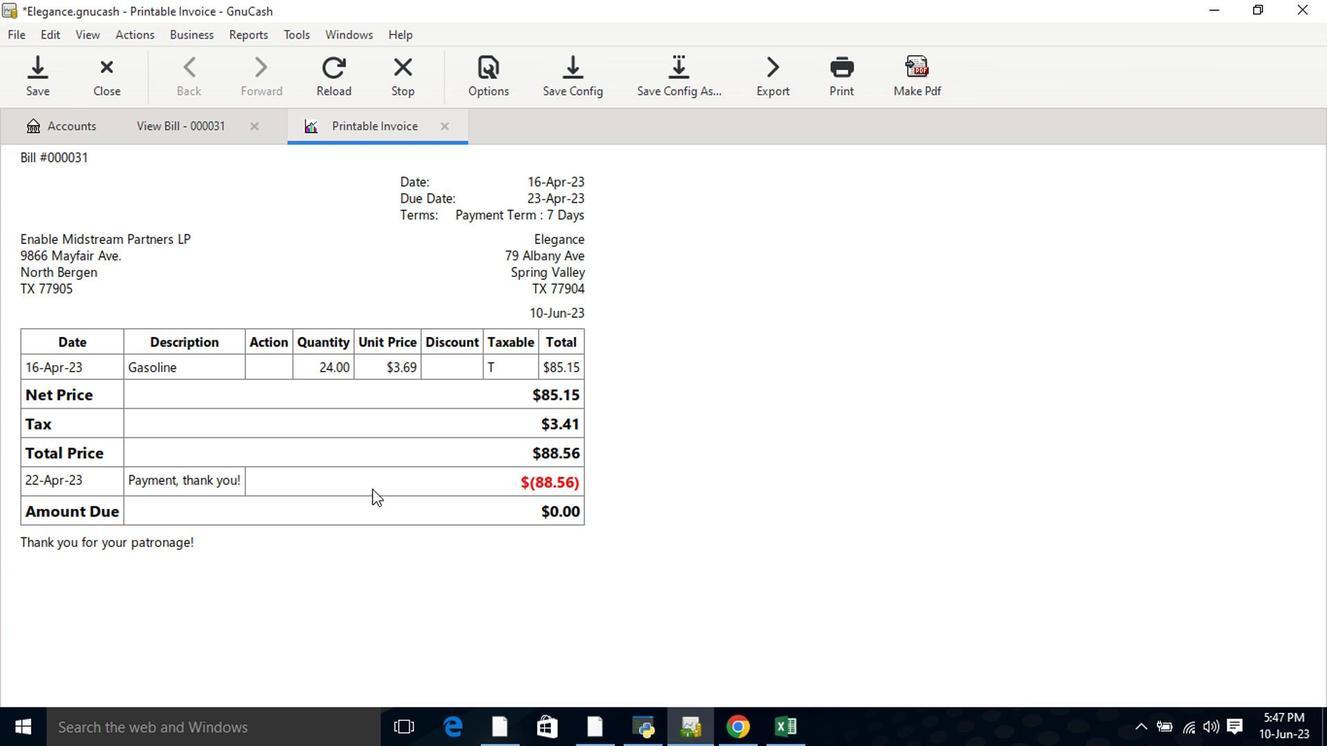 
